 Task: Search one way flight ticket for 3 adults in first from Bemidji: Bemidji Regional Airport to Jackson: Jackson Hole Airport on 5-2-2023. Choice of flights is Sun country airlines. Number of bags: 2 checked bags. Price is upto 82000. Outbound departure time preference is 19:15.
Action: Mouse moved to (340, 139)
Screenshot: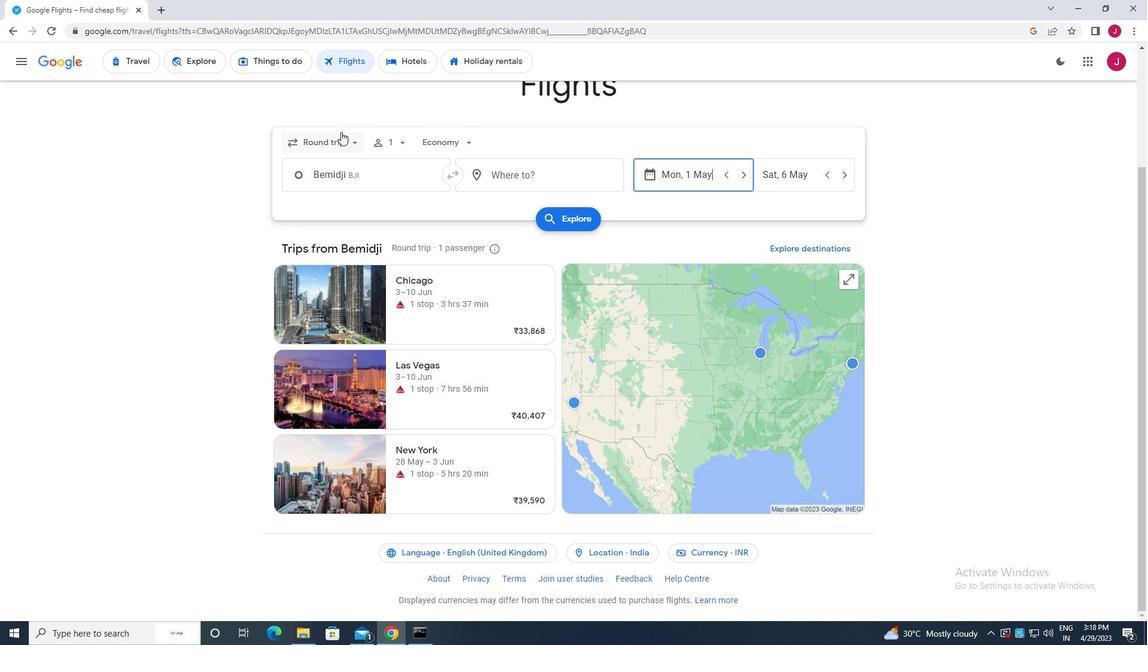 
Action: Mouse pressed left at (340, 139)
Screenshot: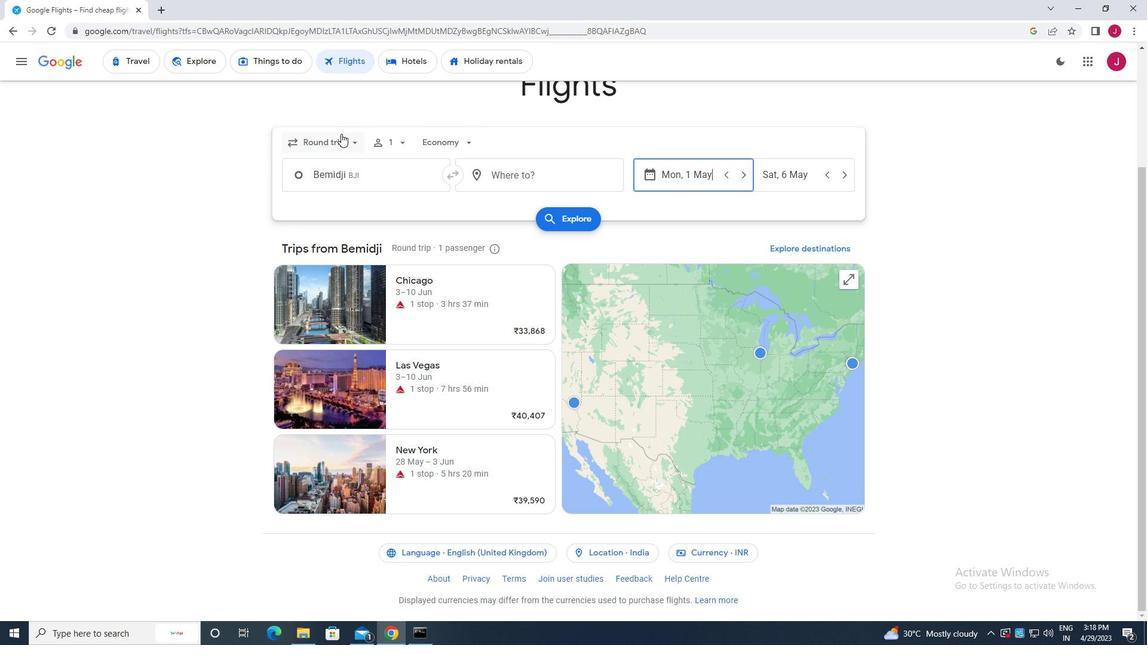 
Action: Mouse moved to (343, 193)
Screenshot: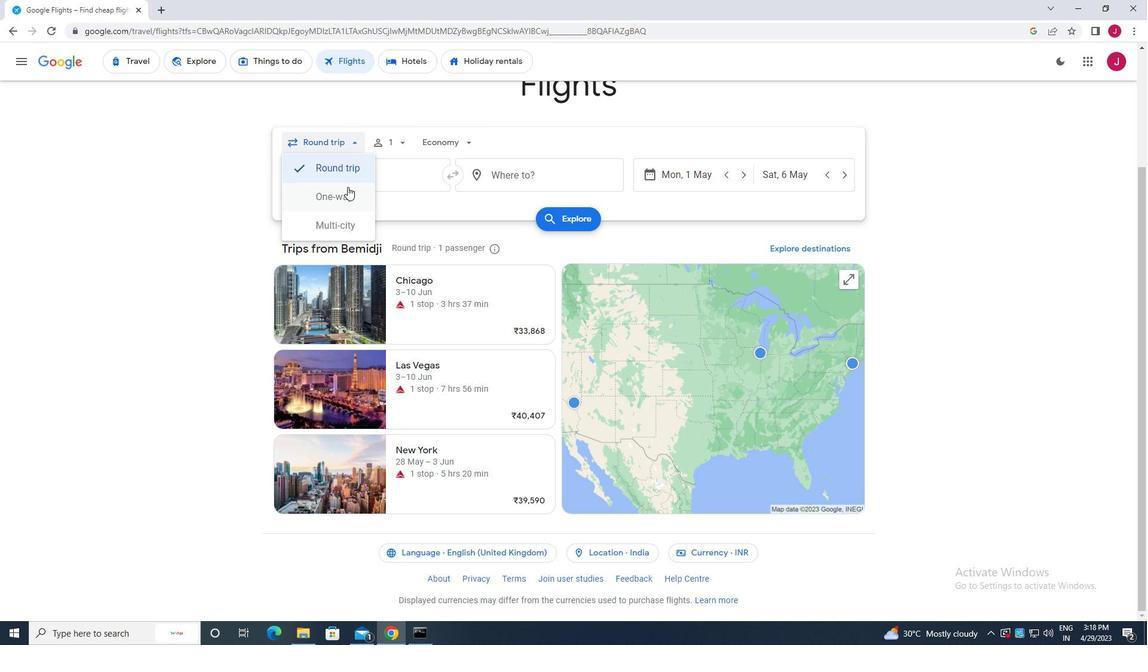 
Action: Mouse pressed left at (343, 193)
Screenshot: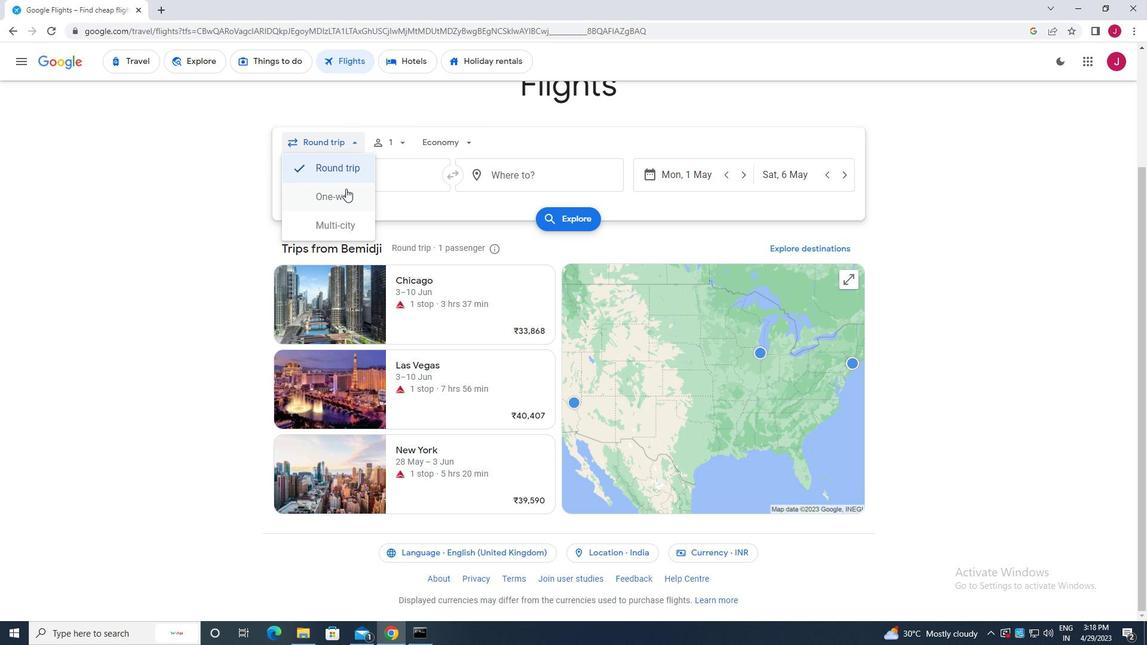 
Action: Mouse moved to (394, 142)
Screenshot: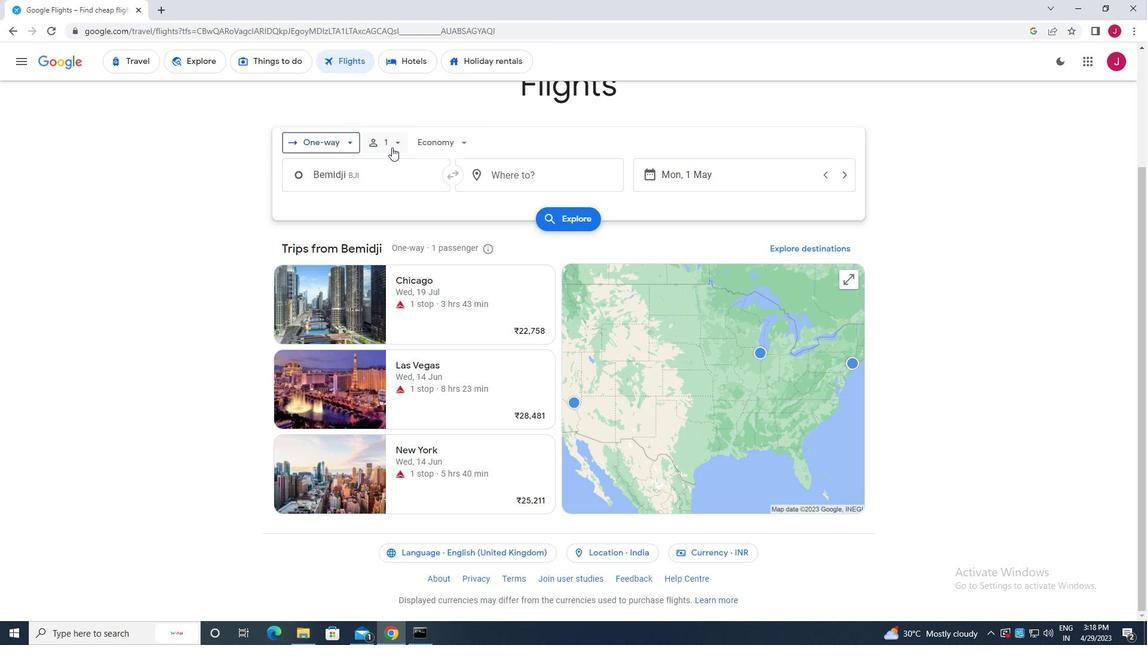 
Action: Mouse pressed left at (394, 142)
Screenshot: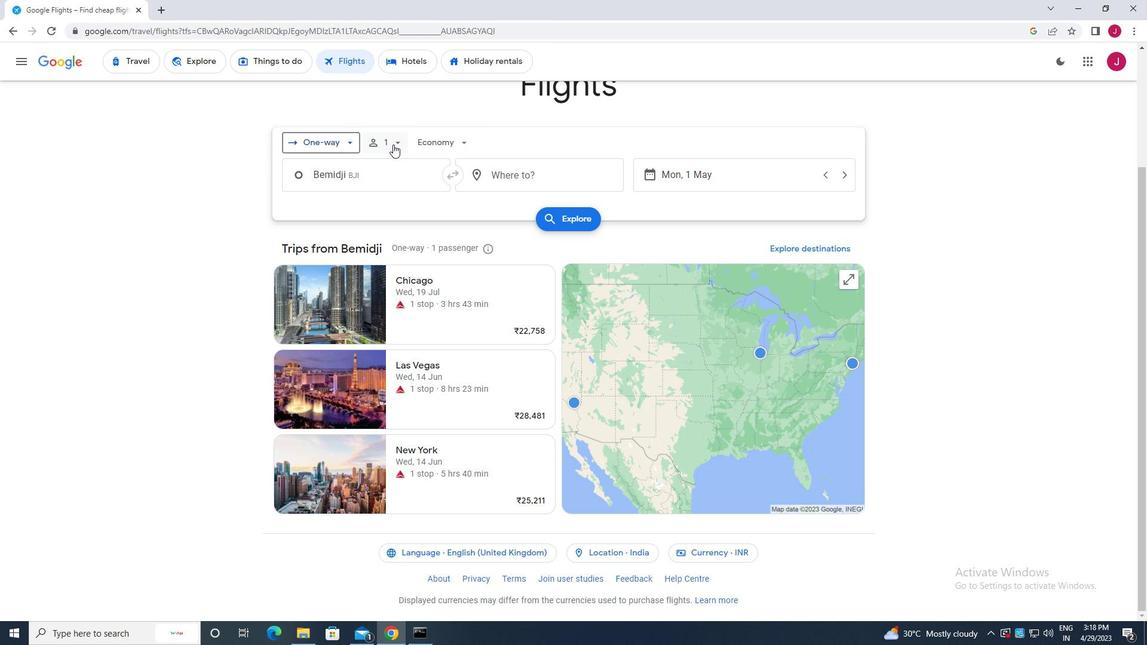 
Action: Mouse moved to (495, 172)
Screenshot: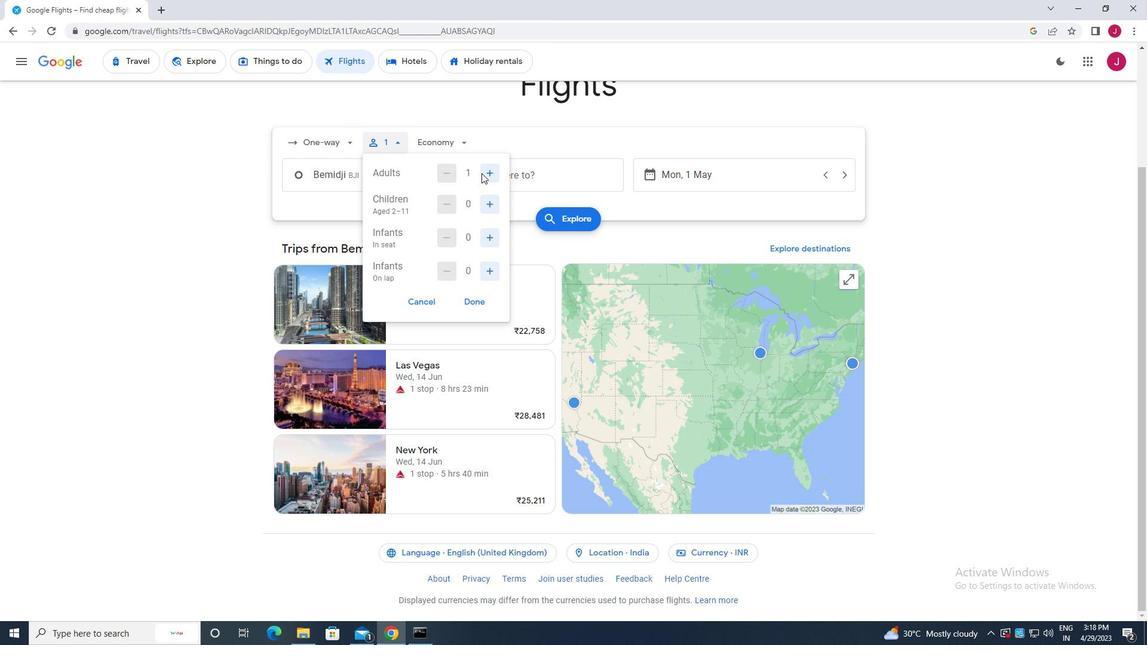 
Action: Mouse pressed left at (495, 172)
Screenshot: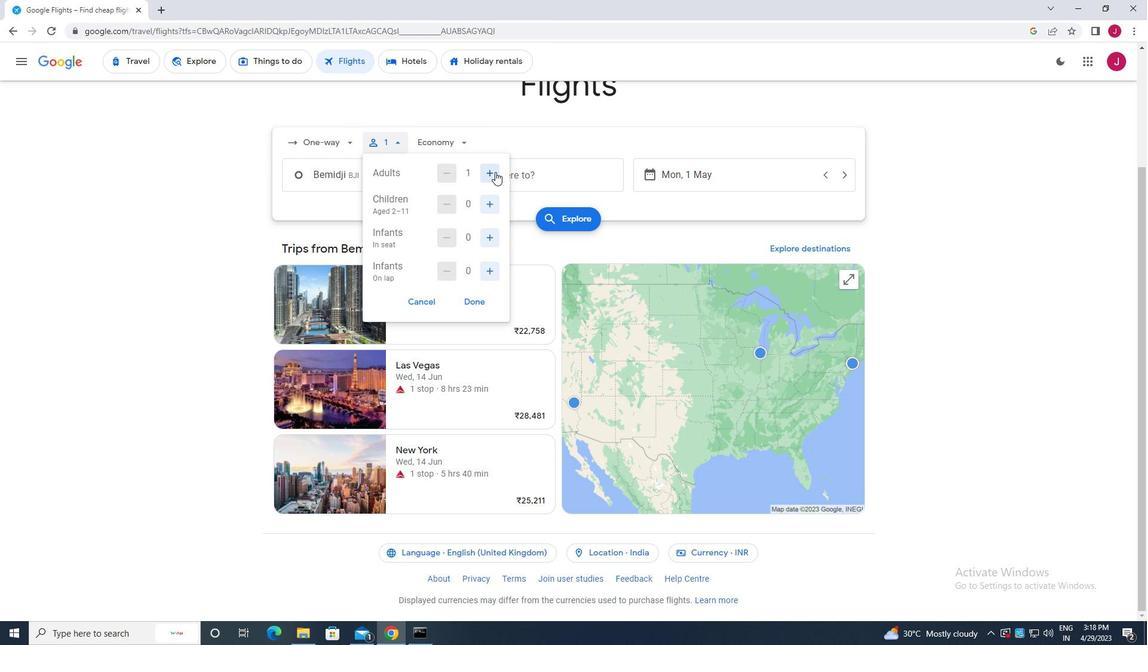 
Action: Mouse pressed left at (495, 172)
Screenshot: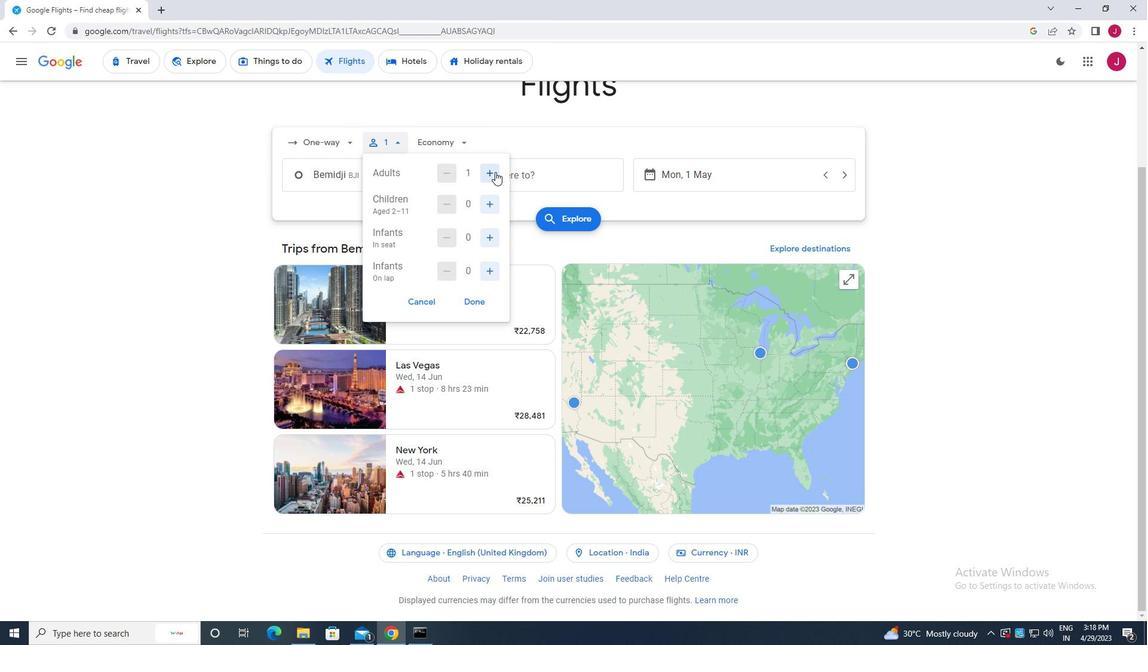 
Action: Mouse moved to (473, 302)
Screenshot: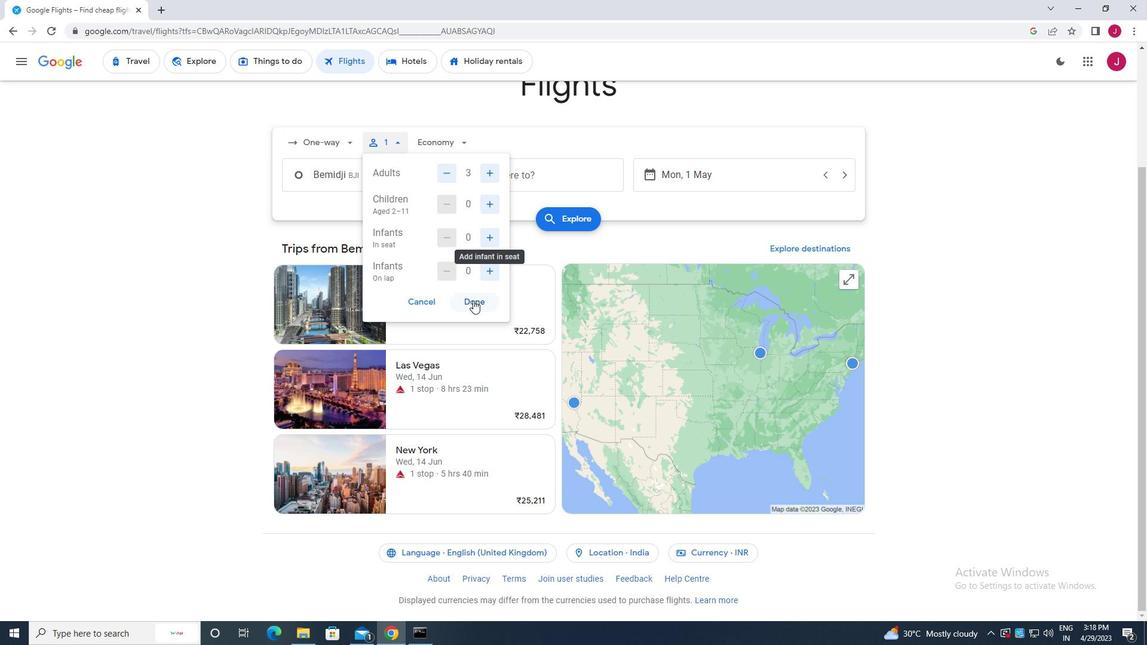 
Action: Mouse pressed left at (473, 302)
Screenshot: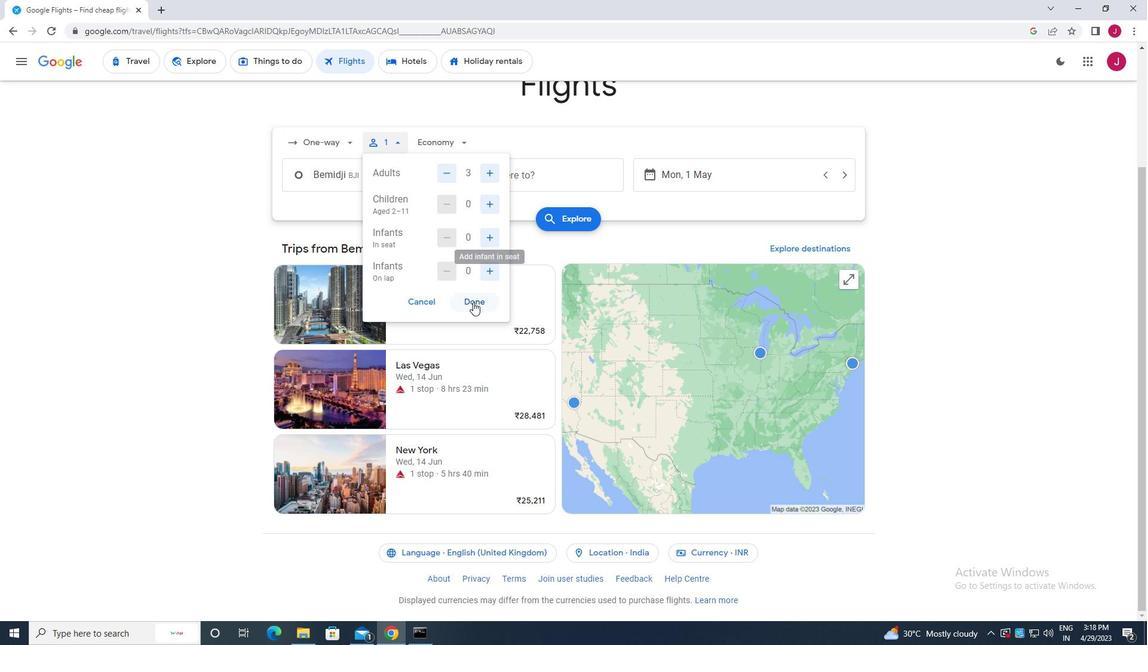 
Action: Mouse moved to (390, 169)
Screenshot: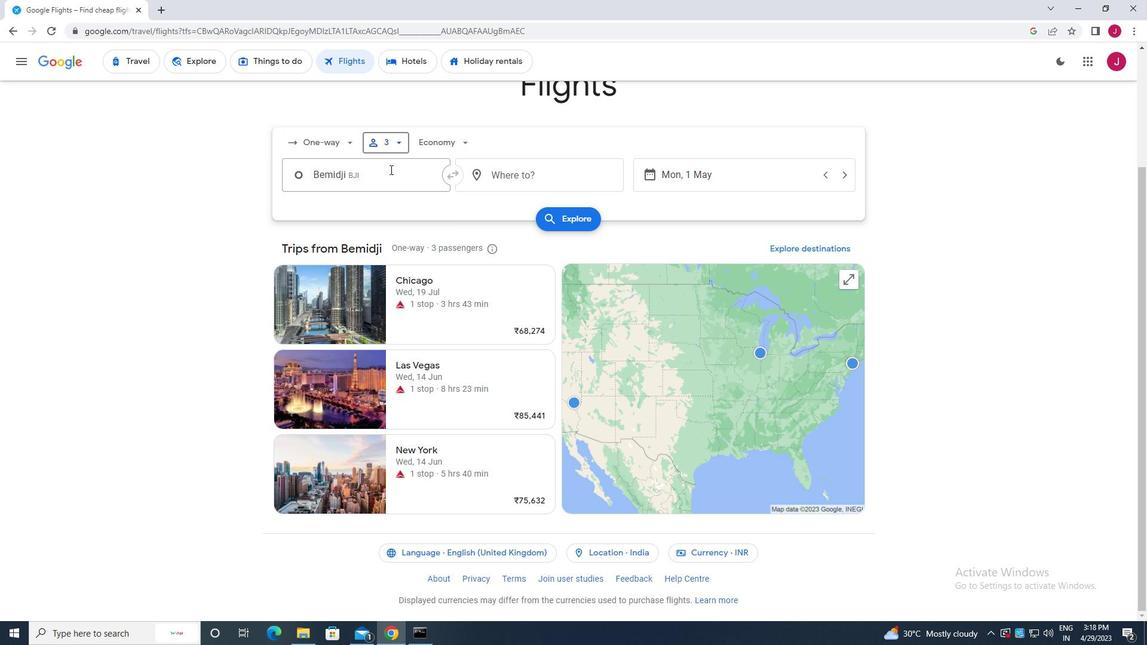 
Action: Mouse pressed left at (390, 169)
Screenshot: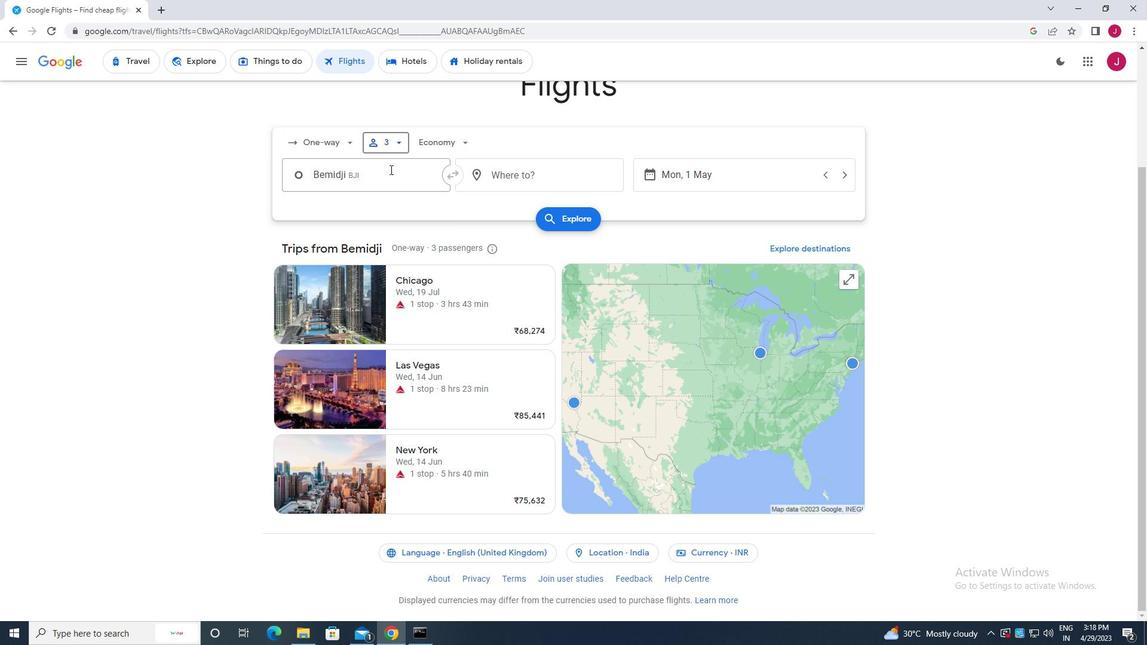 
Action: Key pressed bemidji
Screenshot: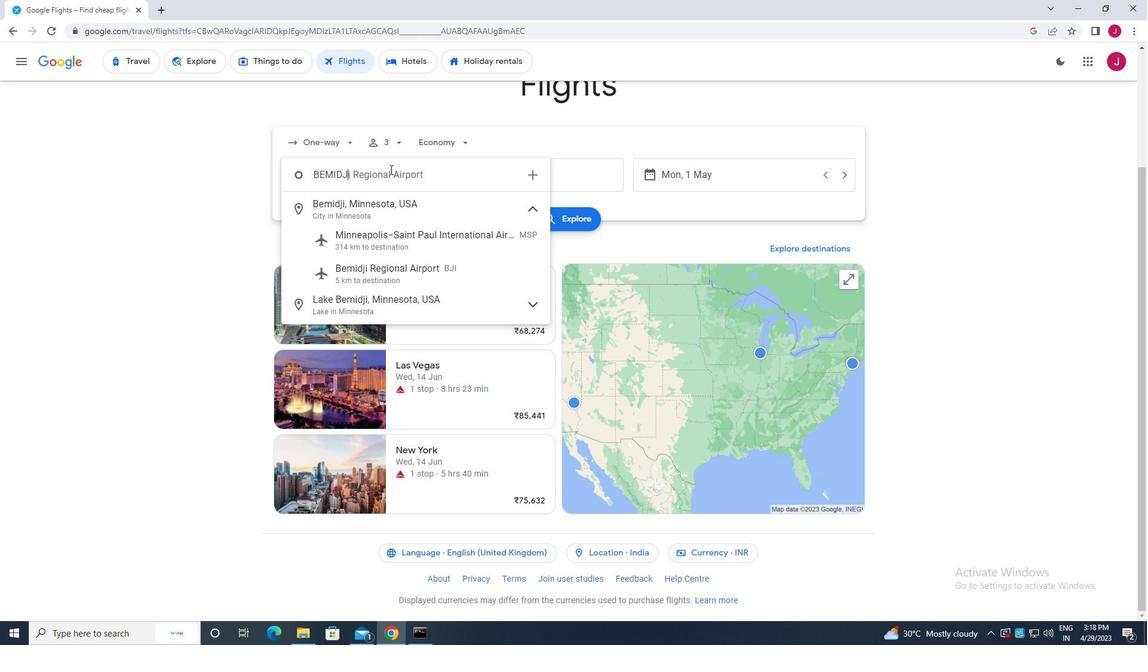 
Action: Mouse moved to (398, 273)
Screenshot: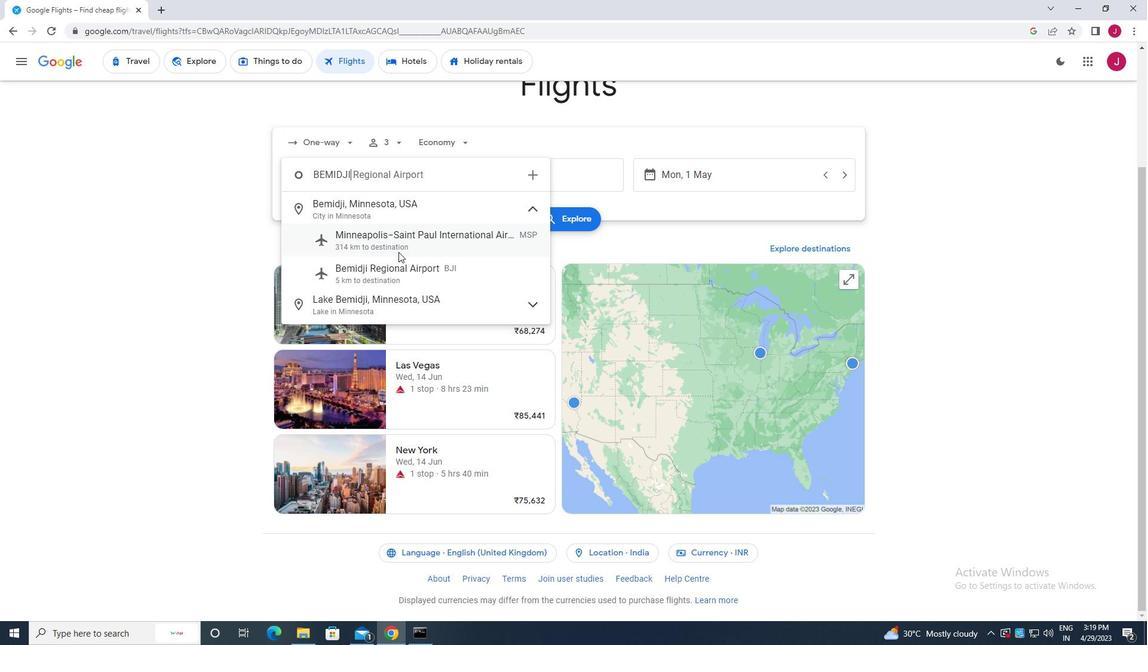 
Action: Mouse pressed left at (398, 273)
Screenshot: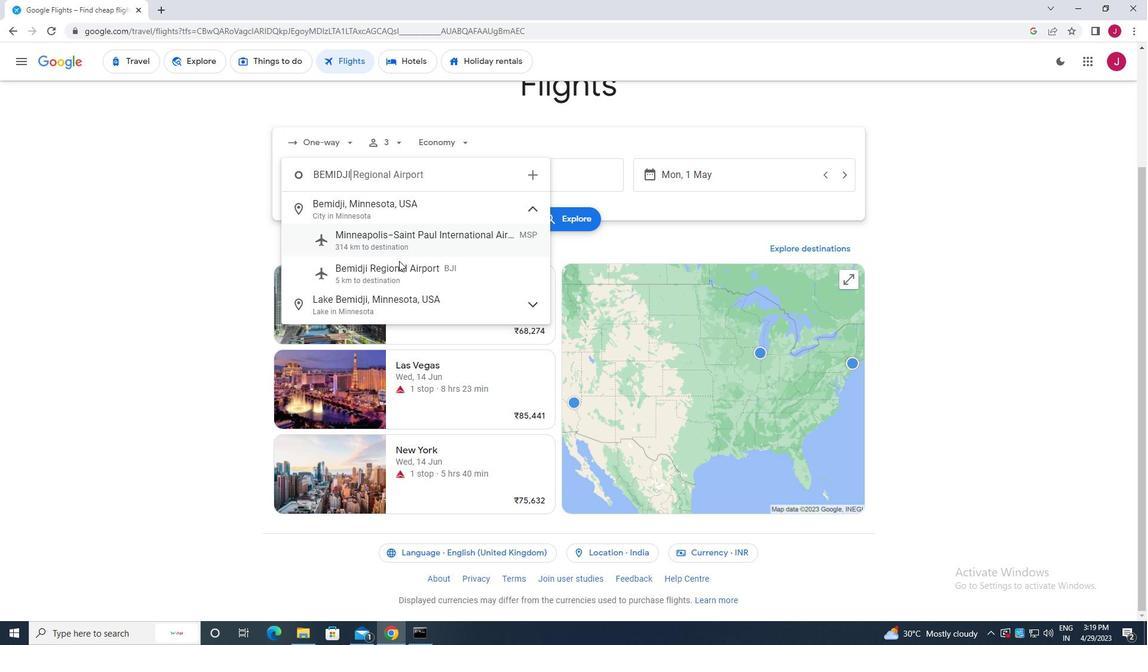 
Action: Mouse moved to (537, 182)
Screenshot: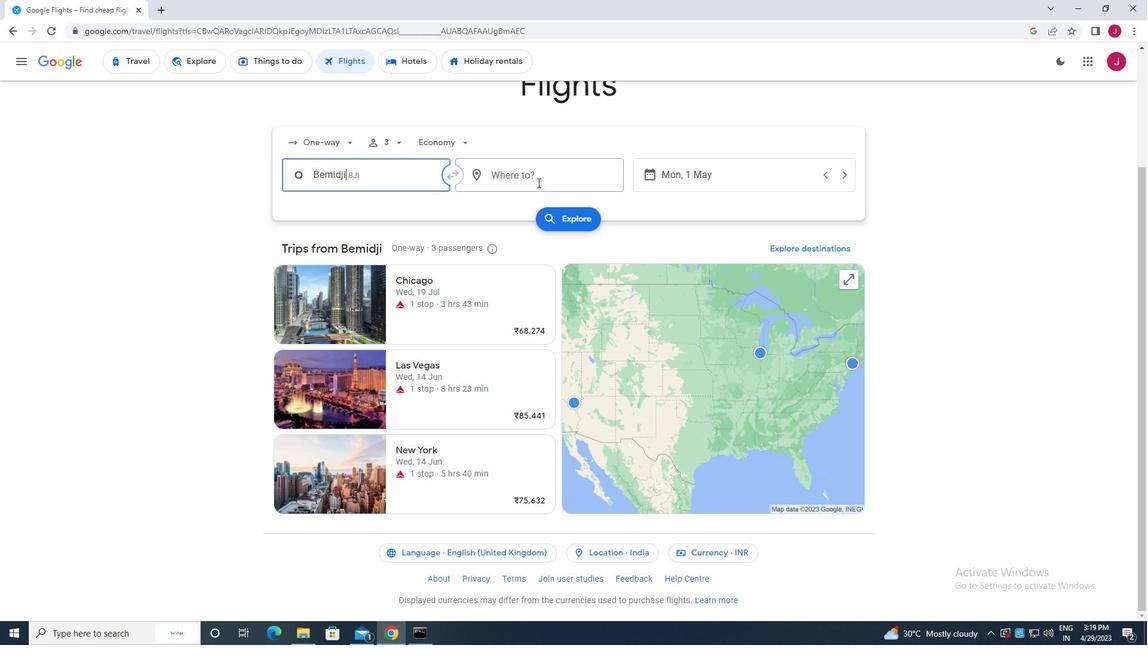 
Action: Mouse pressed left at (537, 182)
Screenshot: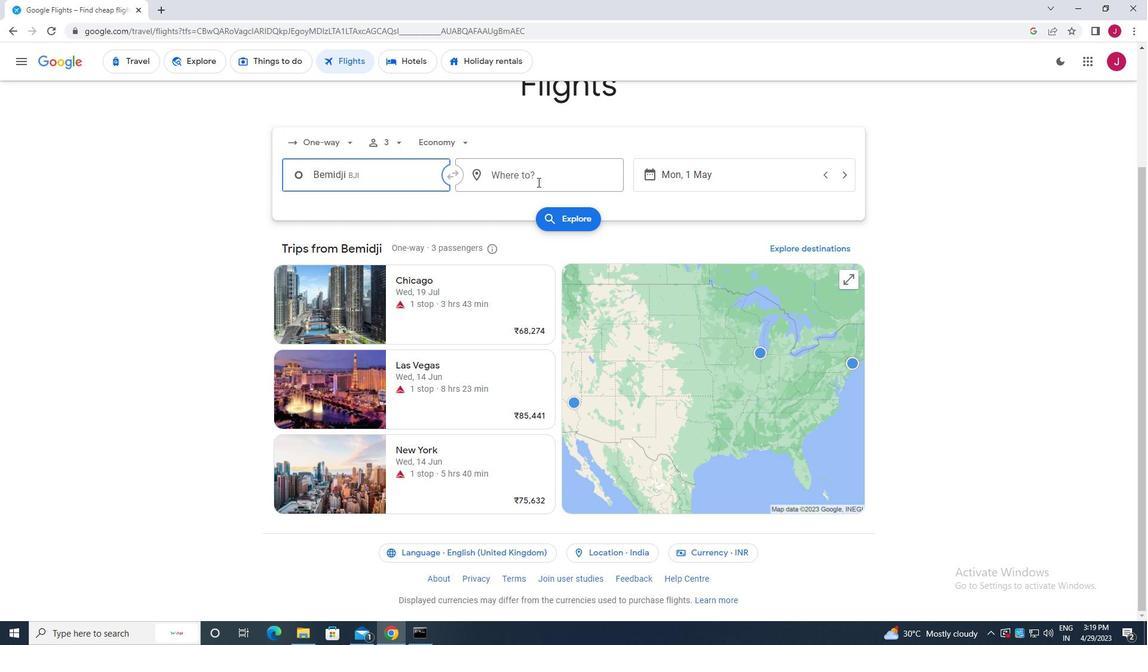 
Action: Mouse moved to (528, 173)
Screenshot: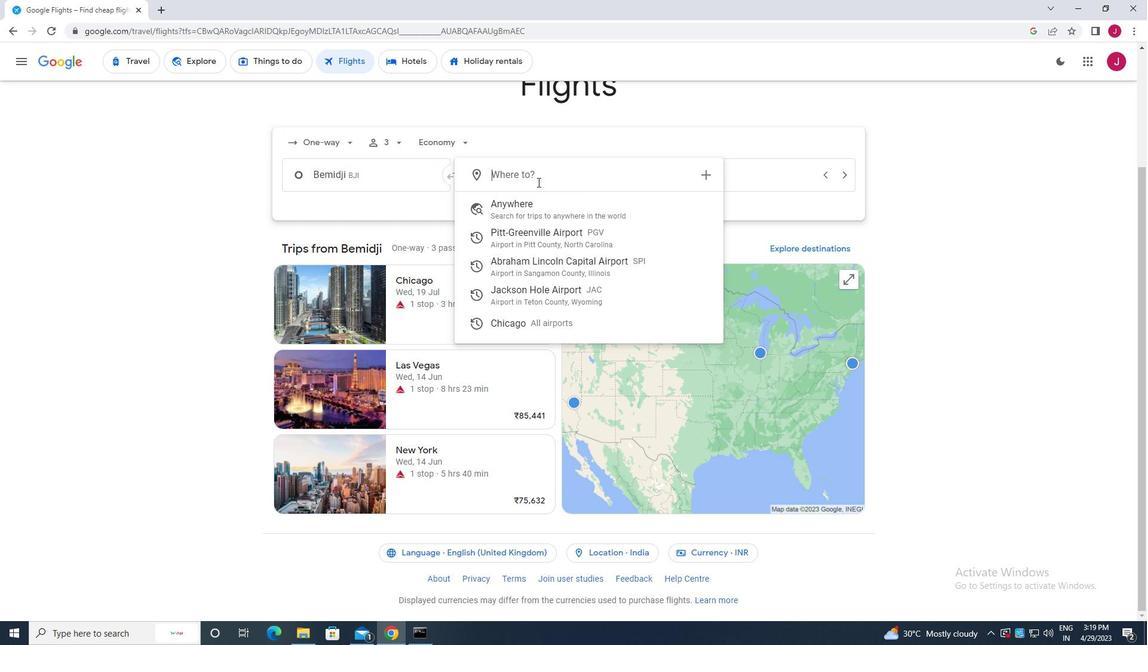 
Action: Key pressed jacj<Key.backspace>kson<Key.space>h
Screenshot: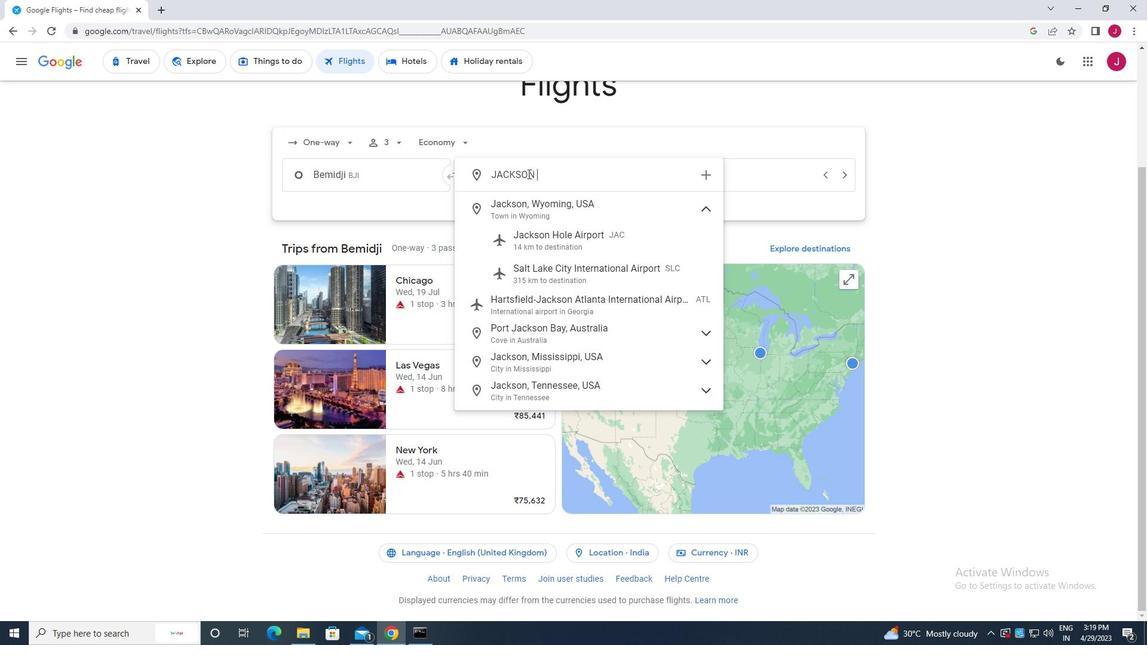 
Action: Mouse moved to (541, 231)
Screenshot: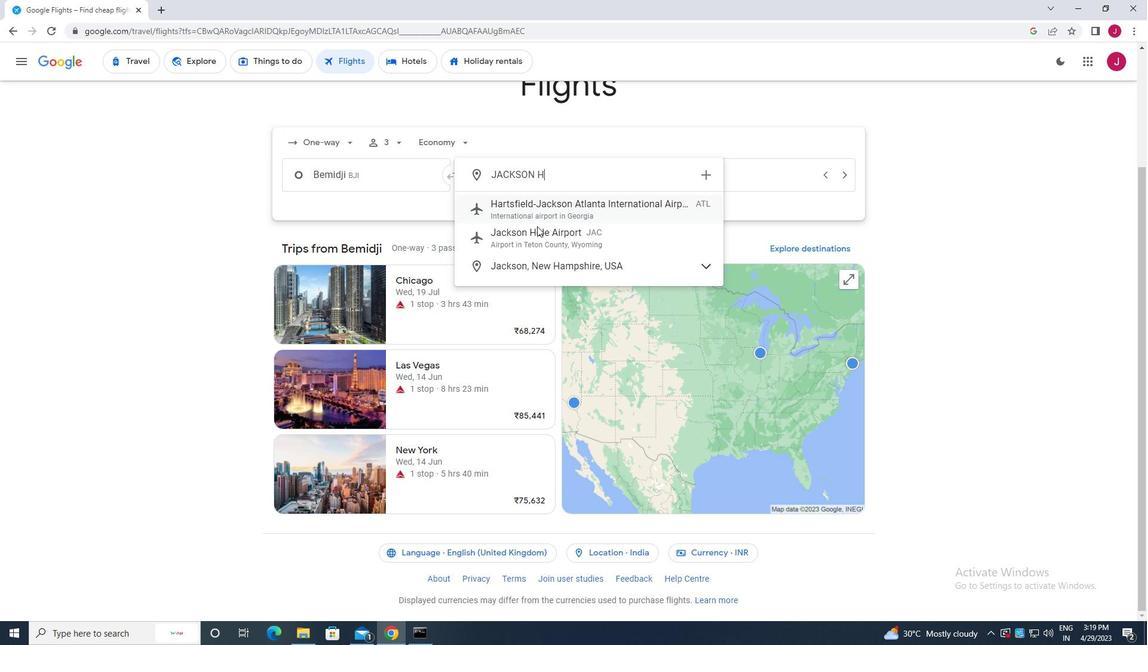 
Action: Mouse pressed left at (541, 231)
Screenshot: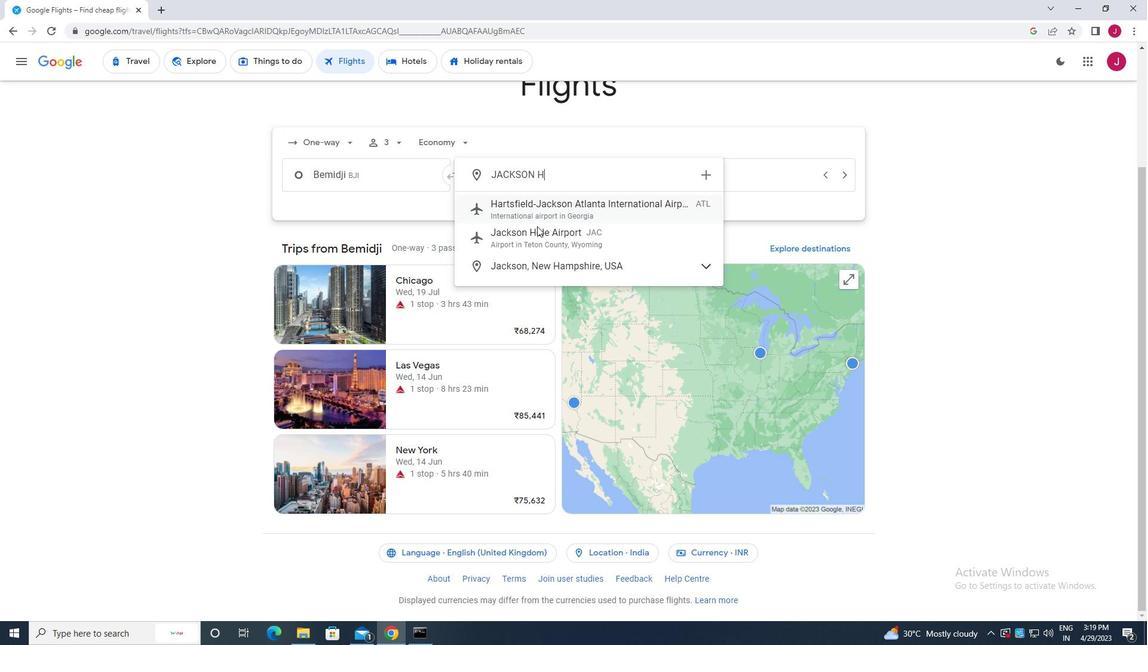 
Action: Mouse moved to (690, 176)
Screenshot: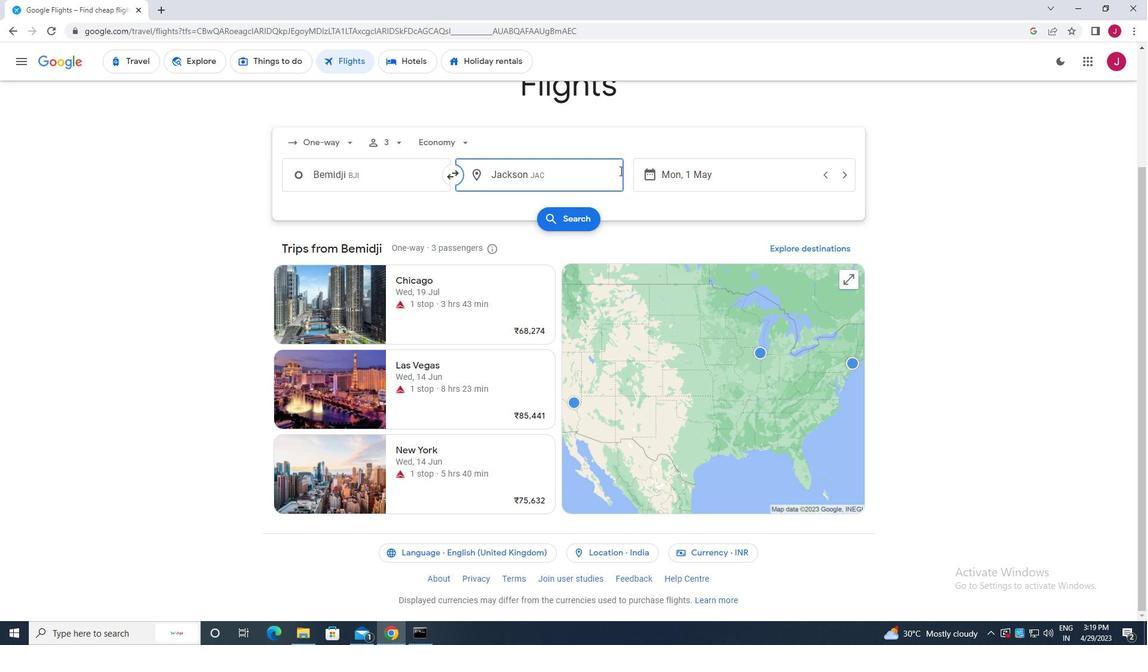 
Action: Mouse pressed left at (690, 176)
Screenshot: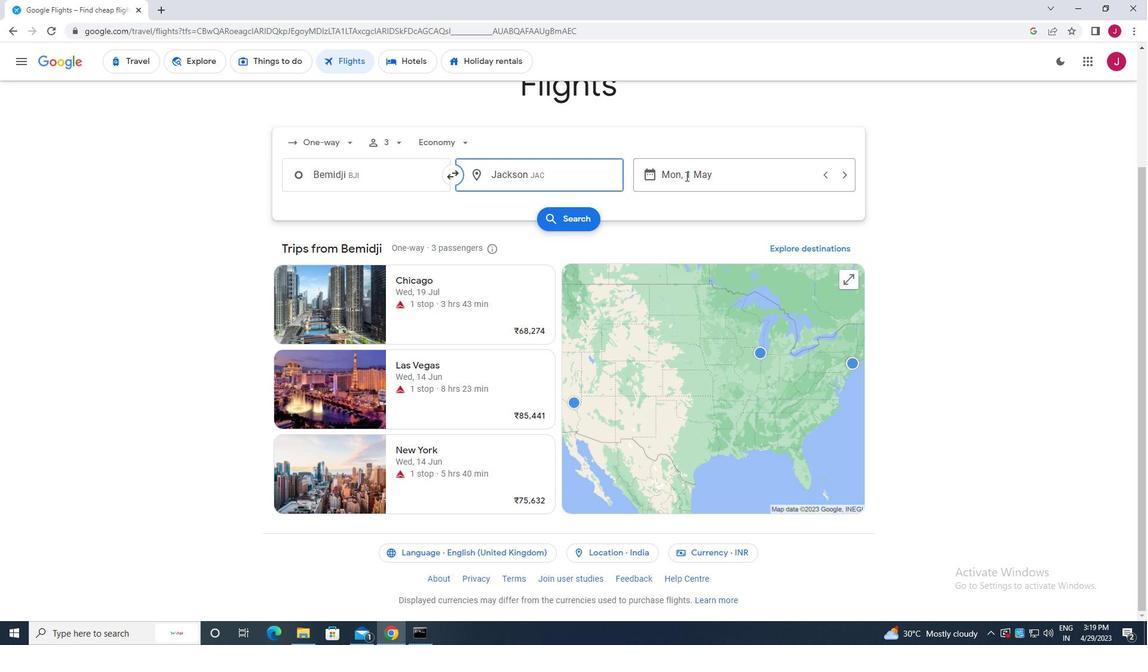
Action: Mouse moved to (724, 266)
Screenshot: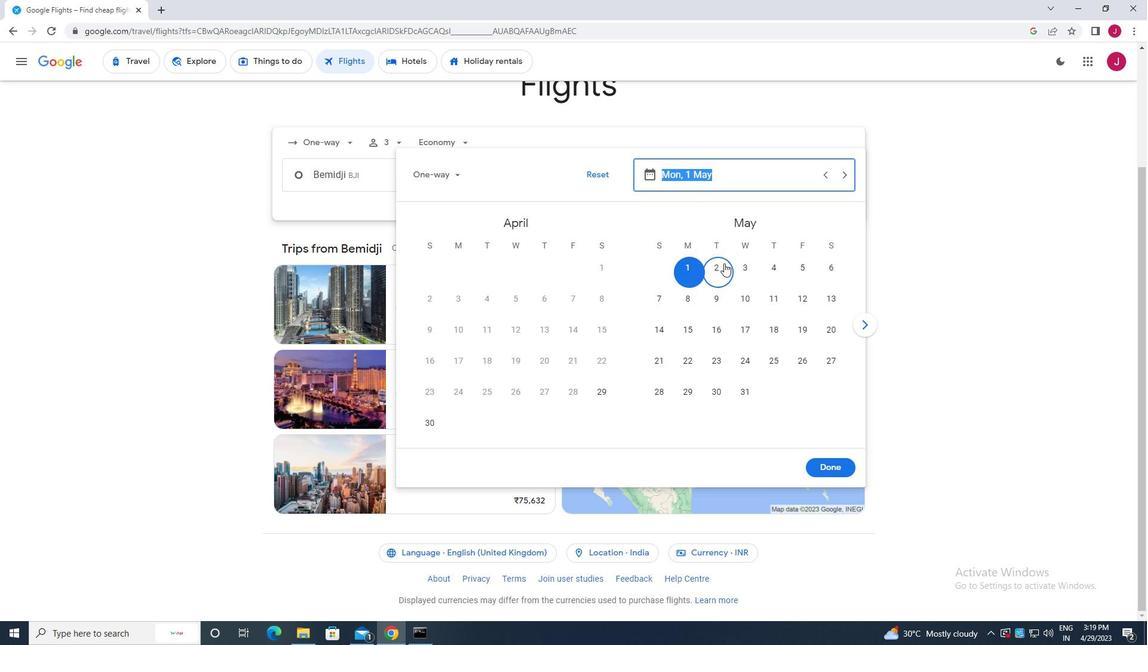 
Action: Mouse pressed left at (724, 266)
Screenshot: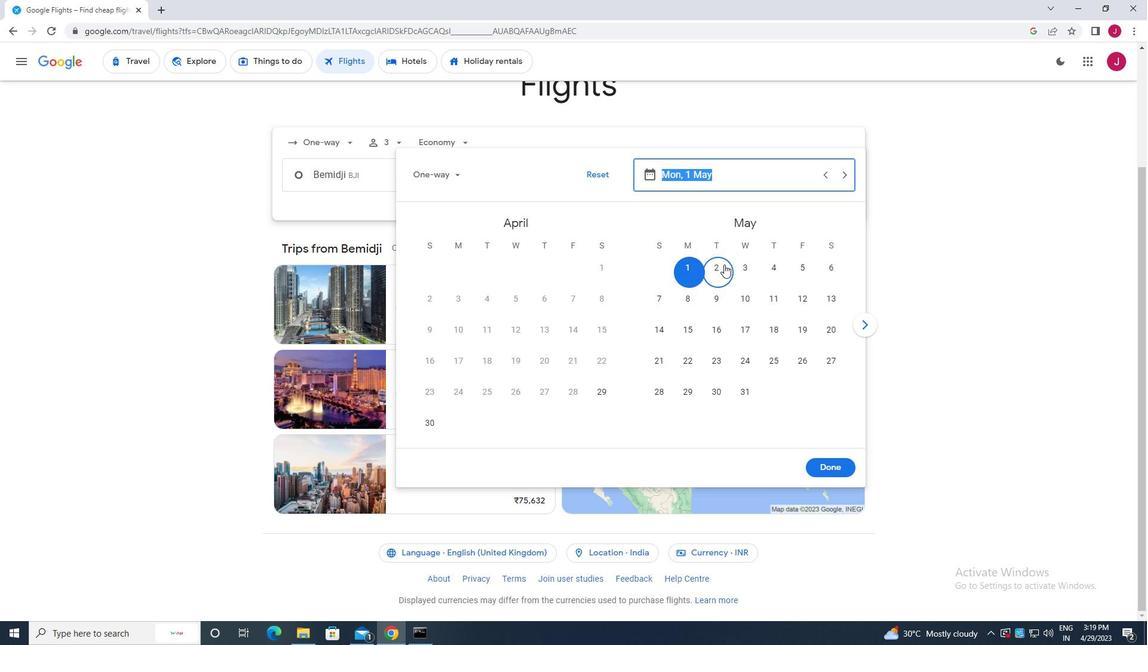 
Action: Mouse moved to (826, 468)
Screenshot: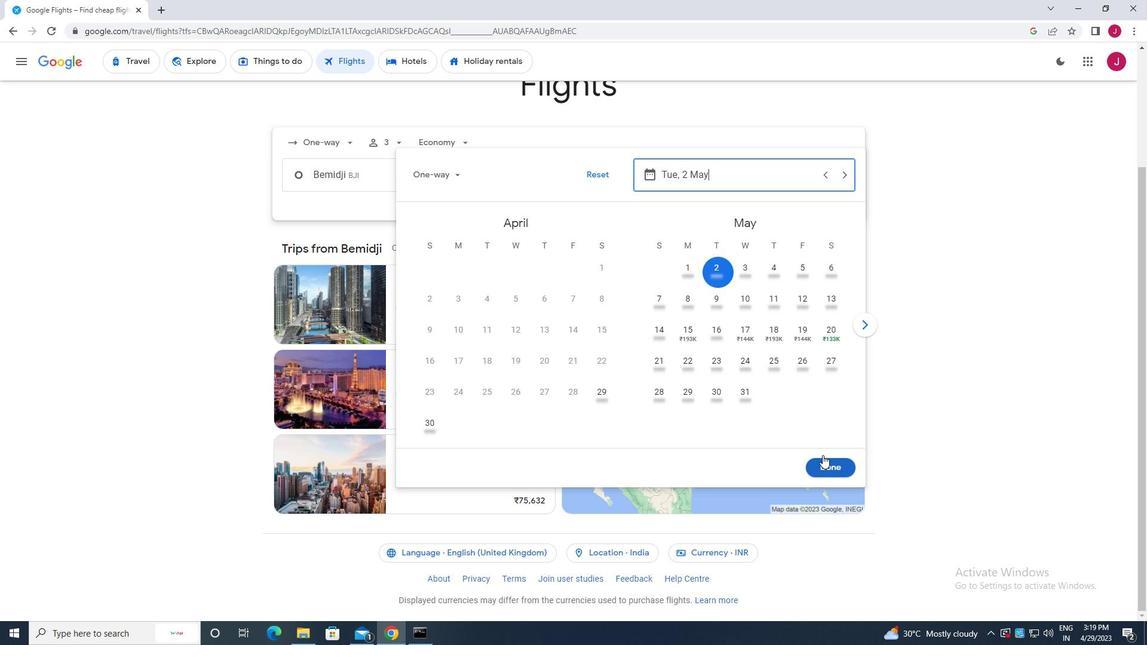 
Action: Mouse pressed left at (826, 468)
Screenshot: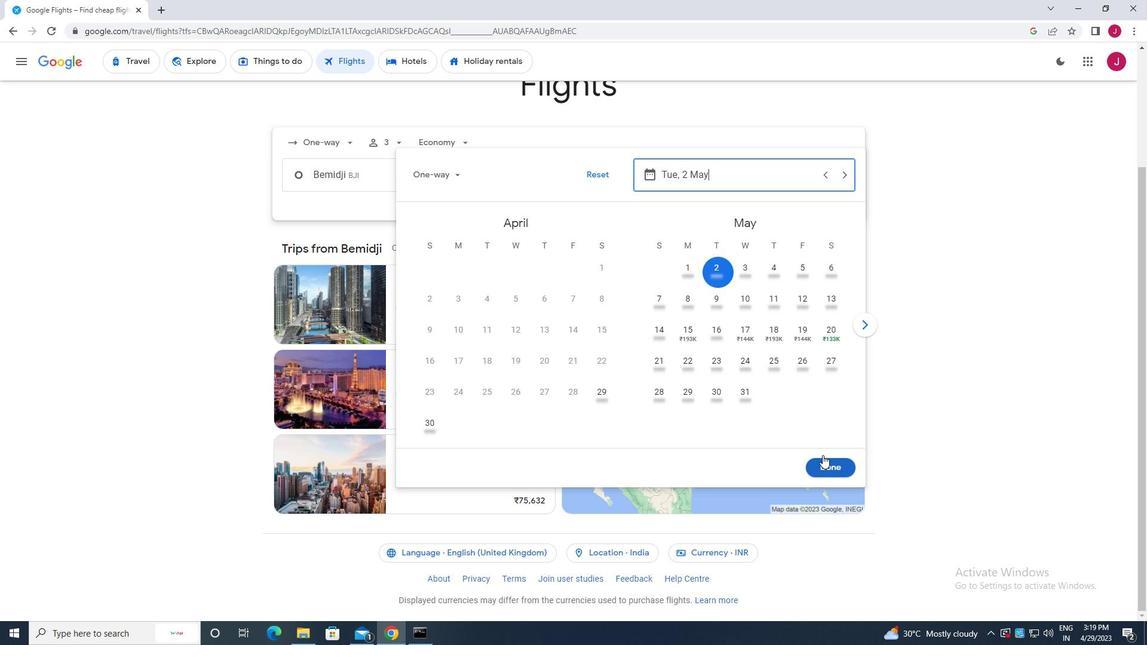 
Action: Mouse moved to (581, 215)
Screenshot: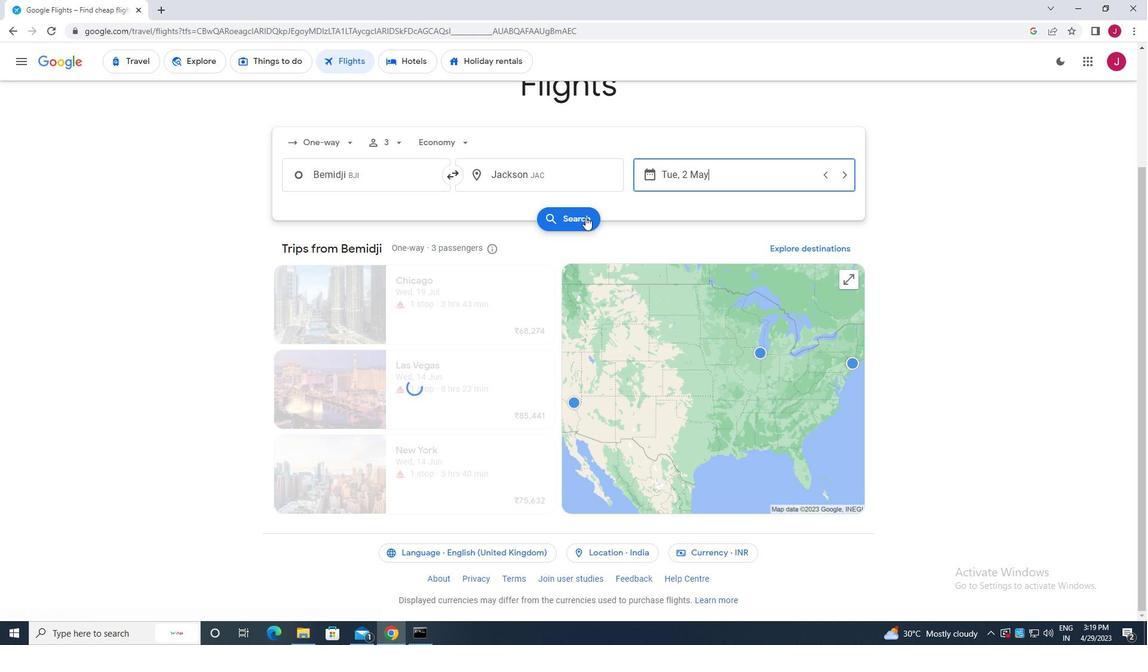 
Action: Mouse pressed left at (581, 215)
Screenshot: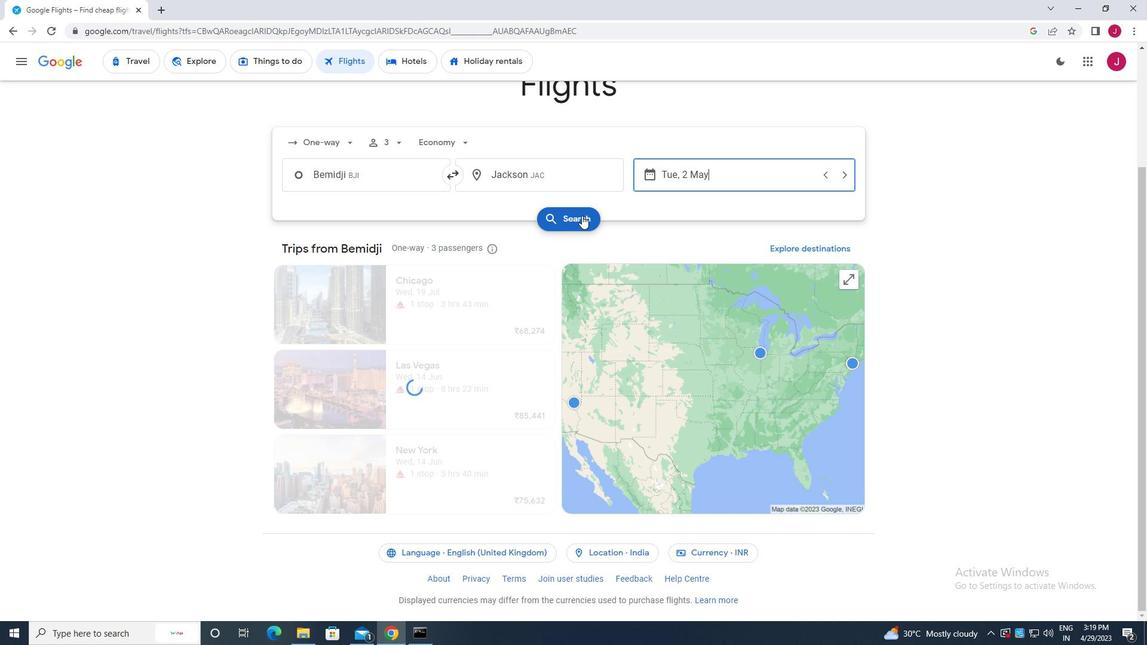 
Action: Mouse moved to (304, 169)
Screenshot: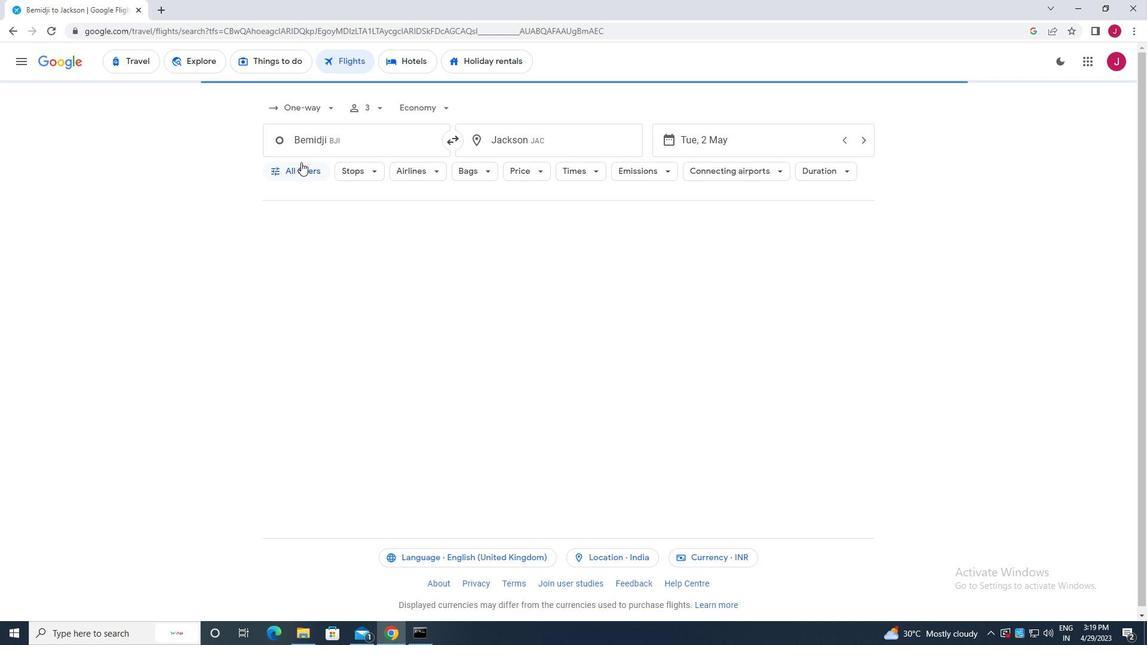 
Action: Mouse pressed left at (304, 169)
Screenshot: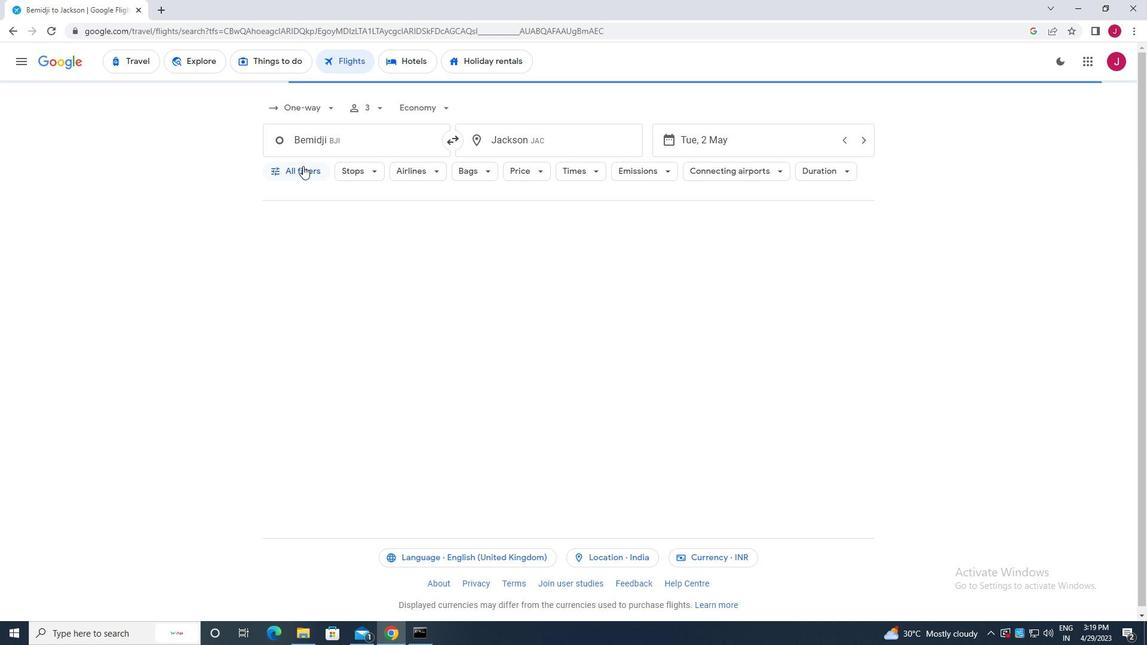
Action: Mouse moved to (312, 199)
Screenshot: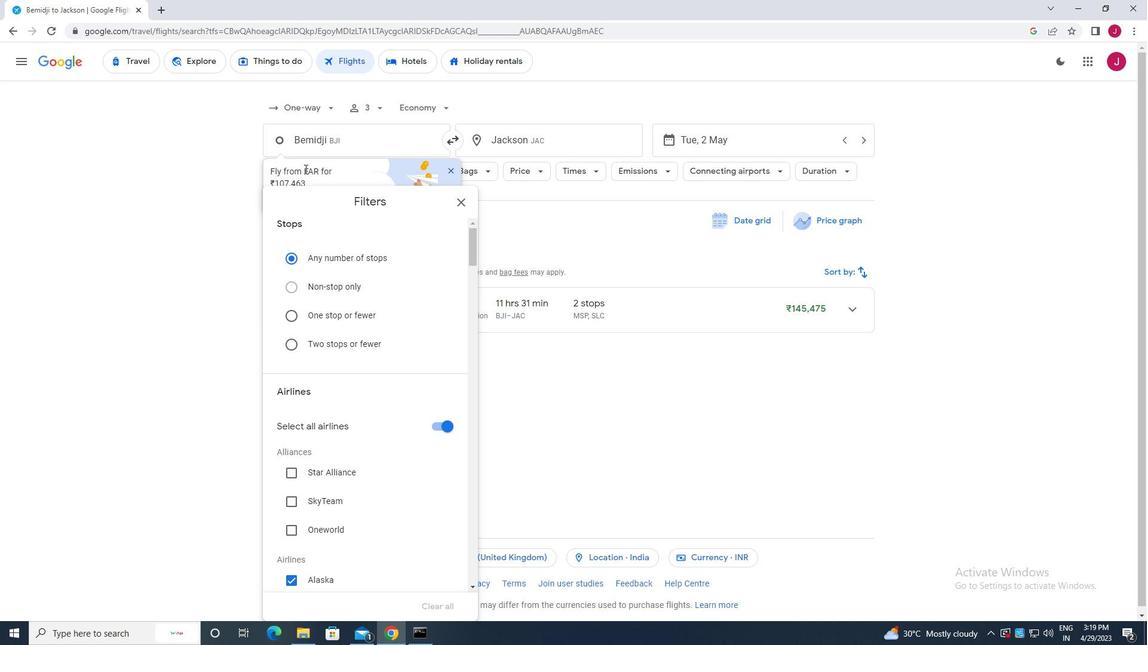 
Action: Mouse scrolled (312, 199) with delta (0, 0)
Screenshot: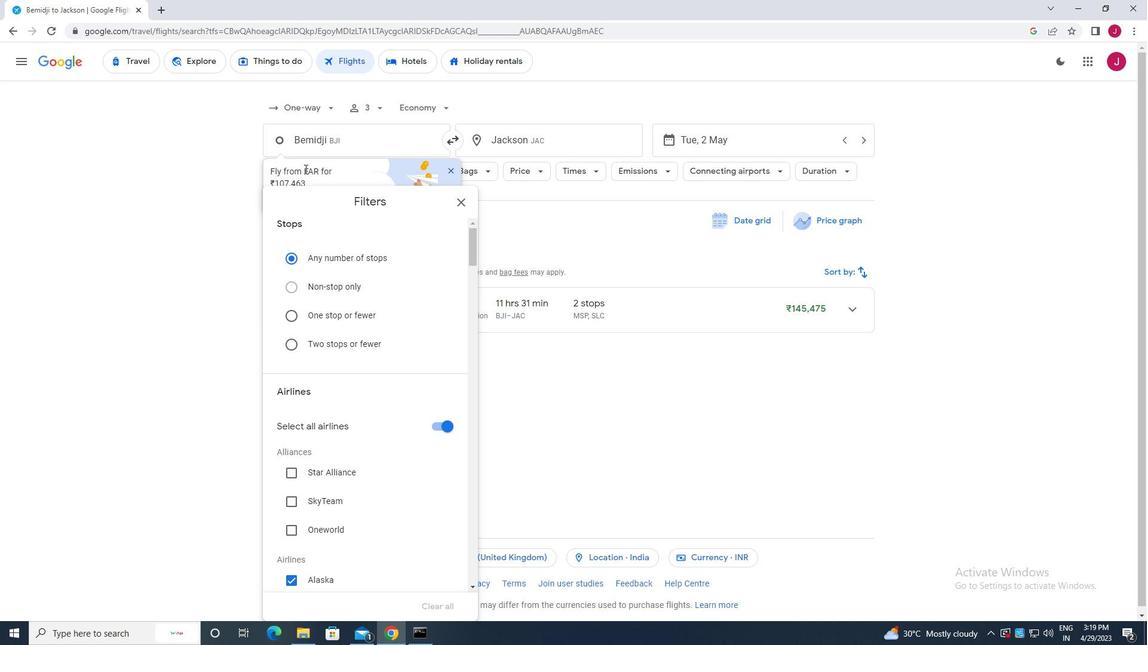 
Action: Mouse moved to (314, 206)
Screenshot: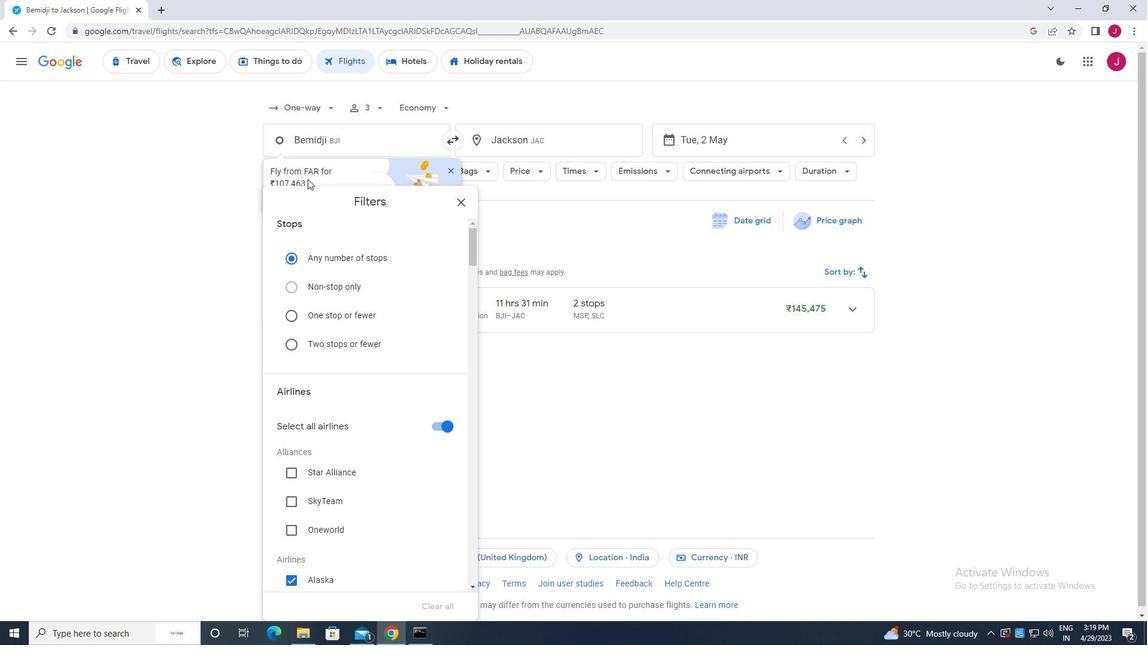 
Action: Mouse scrolled (314, 206) with delta (0, 0)
Screenshot: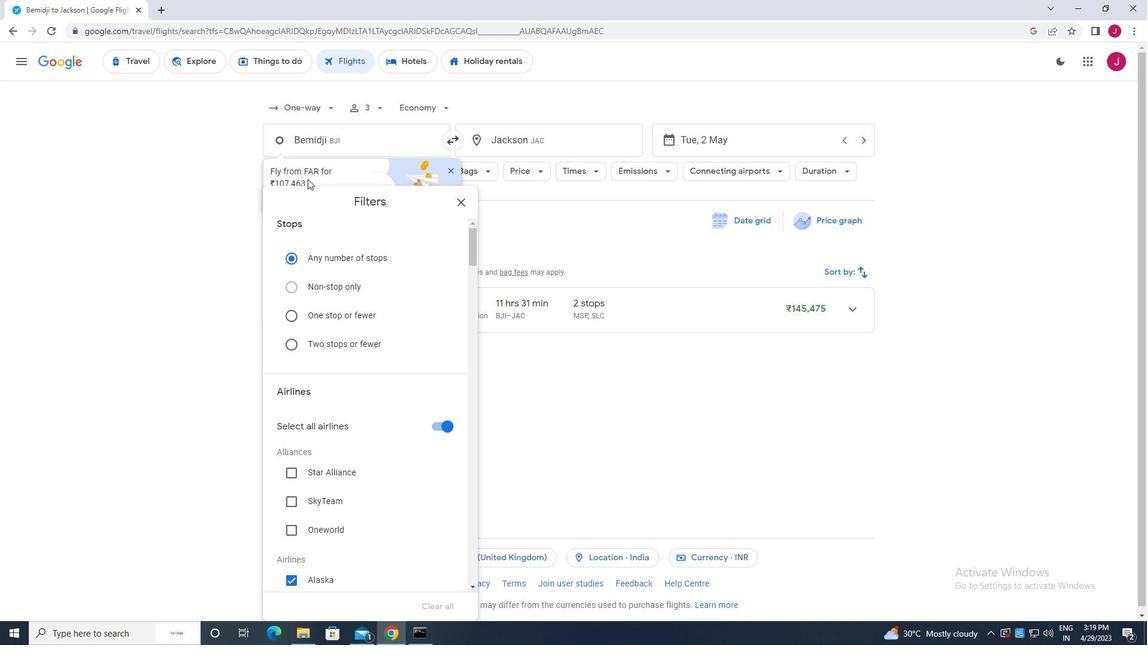 
Action: Mouse moved to (316, 209)
Screenshot: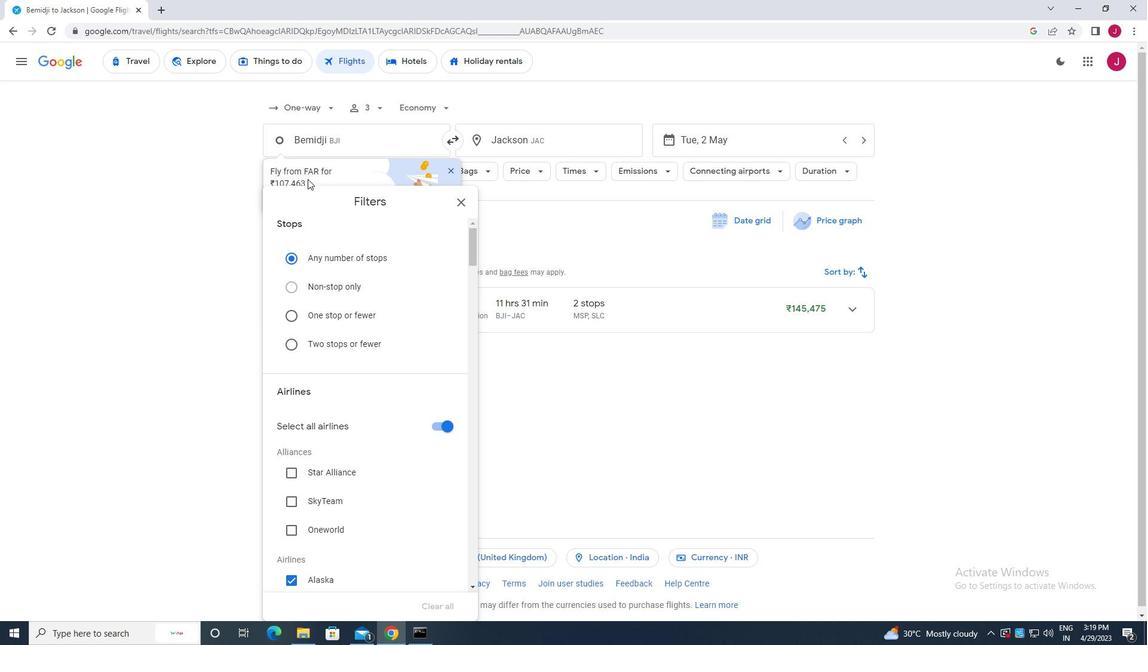 
Action: Mouse scrolled (316, 208) with delta (0, 0)
Screenshot: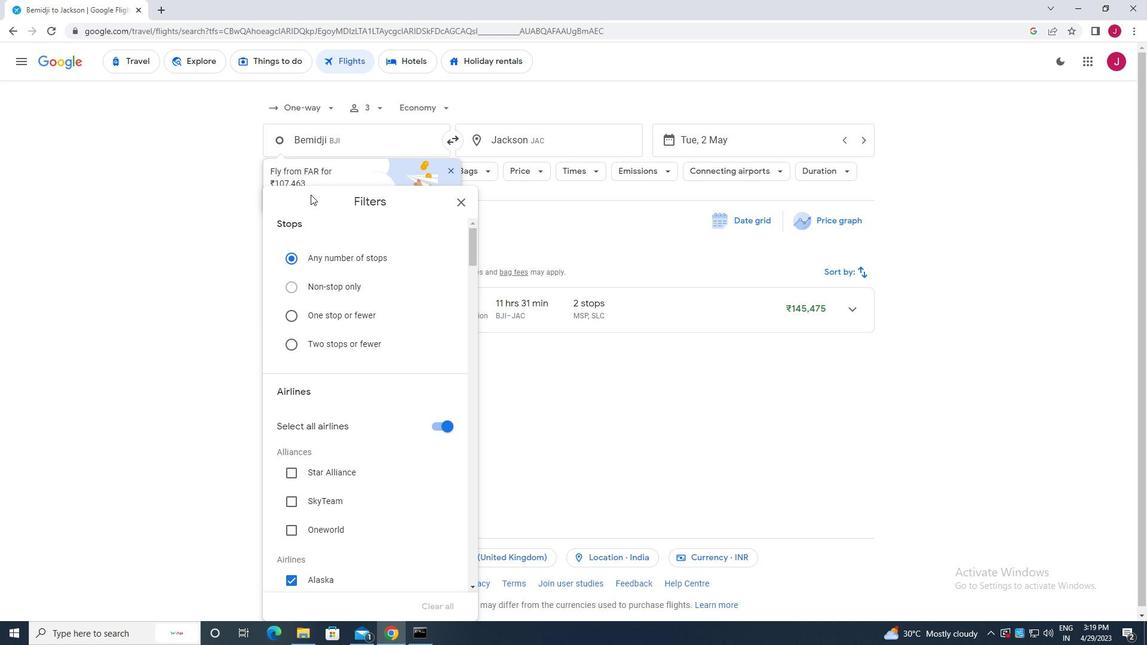 
Action: Mouse moved to (430, 360)
Screenshot: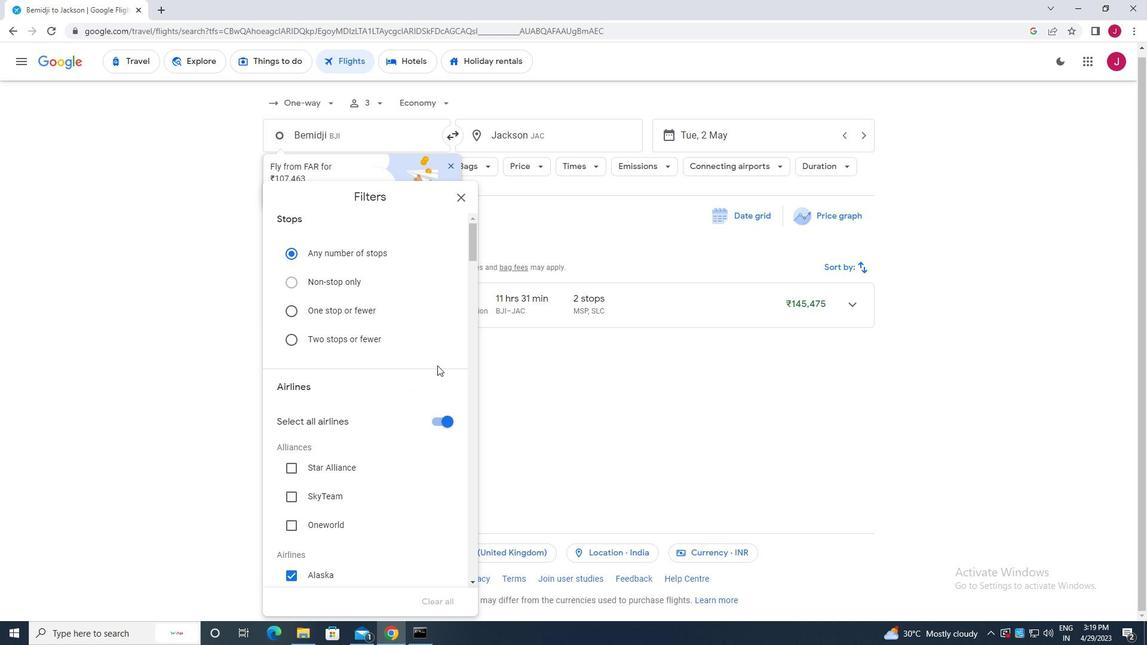 
Action: Mouse scrolled (430, 359) with delta (0, 0)
Screenshot: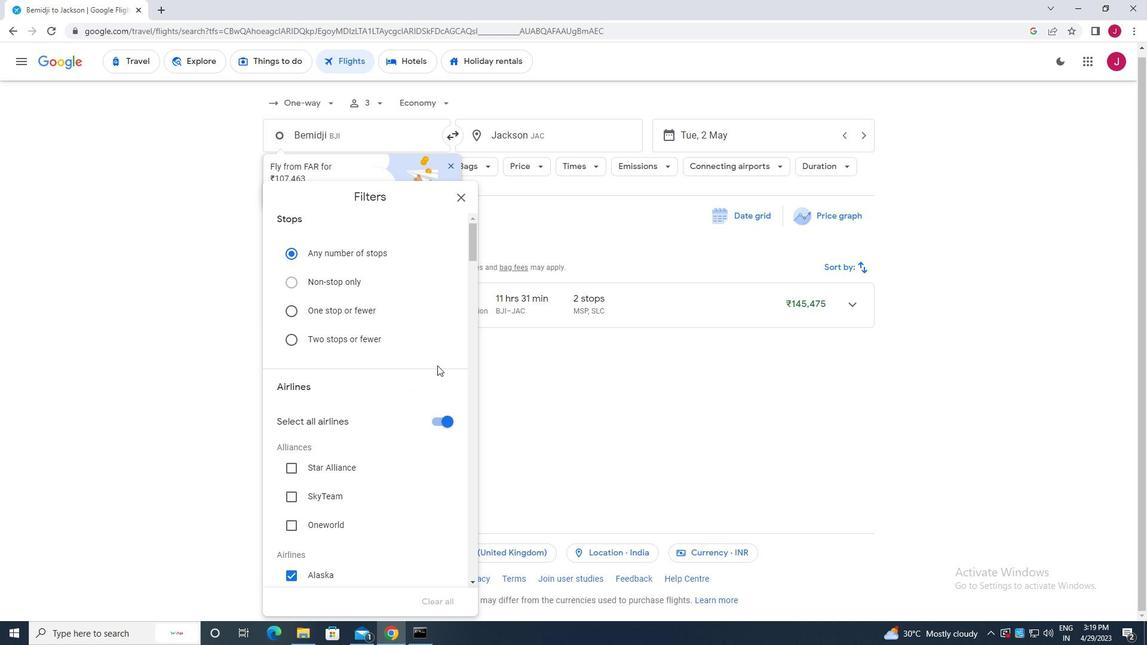 
Action: Mouse moved to (422, 349)
Screenshot: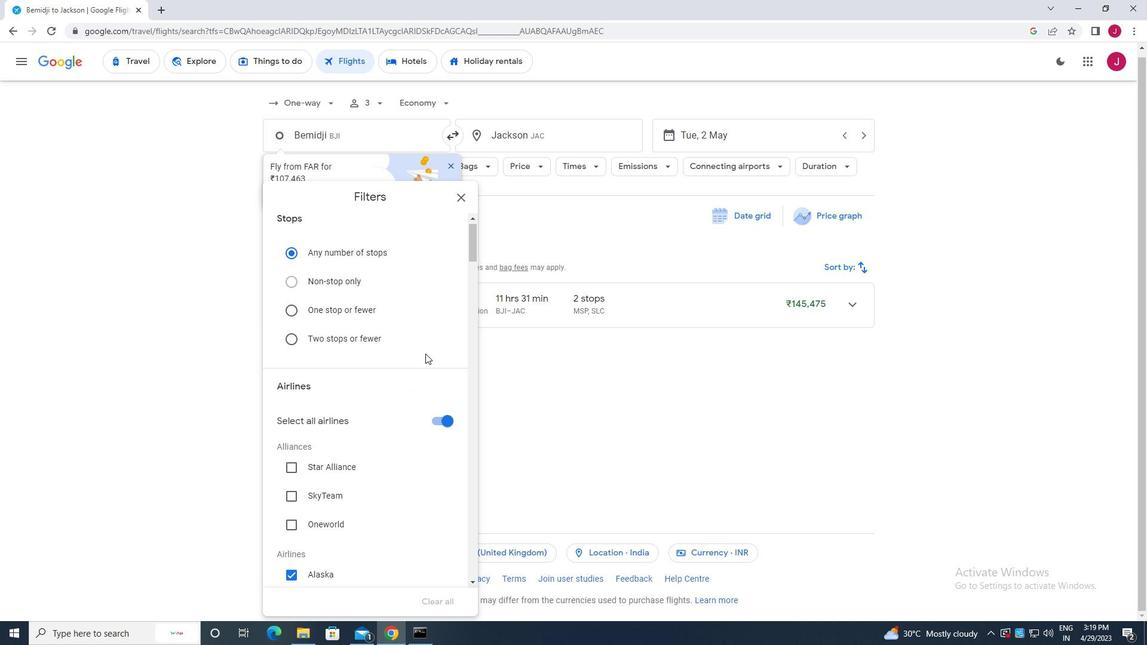 
Action: Mouse scrolled (422, 348) with delta (0, 0)
Screenshot: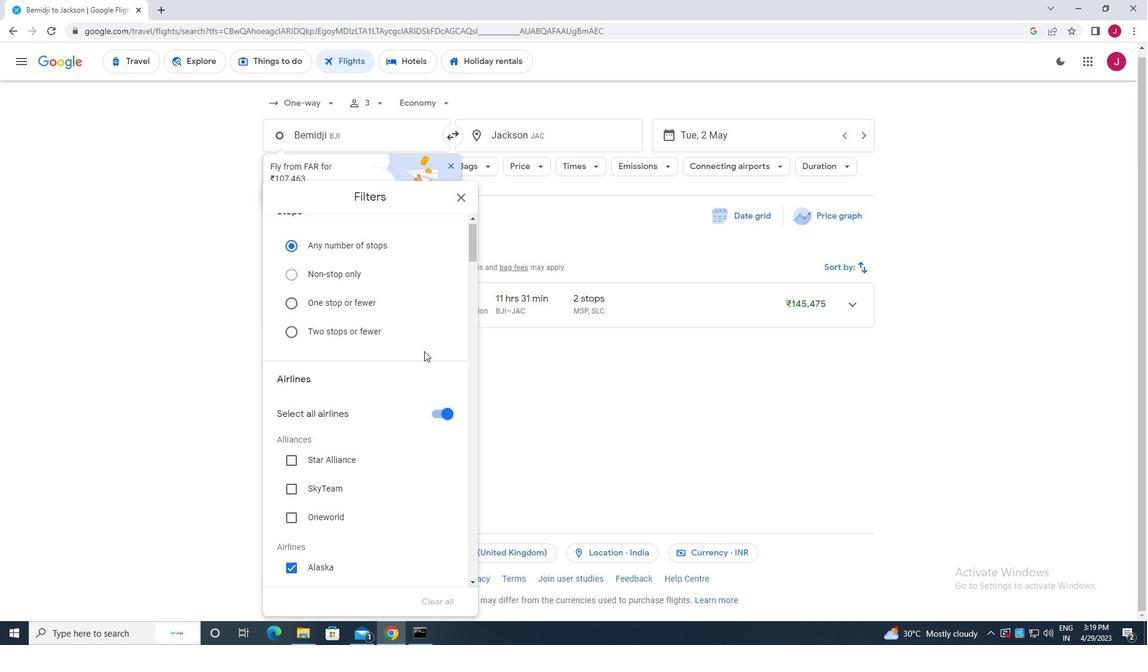 
Action: Mouse moved to (440, 301)
Screenshot: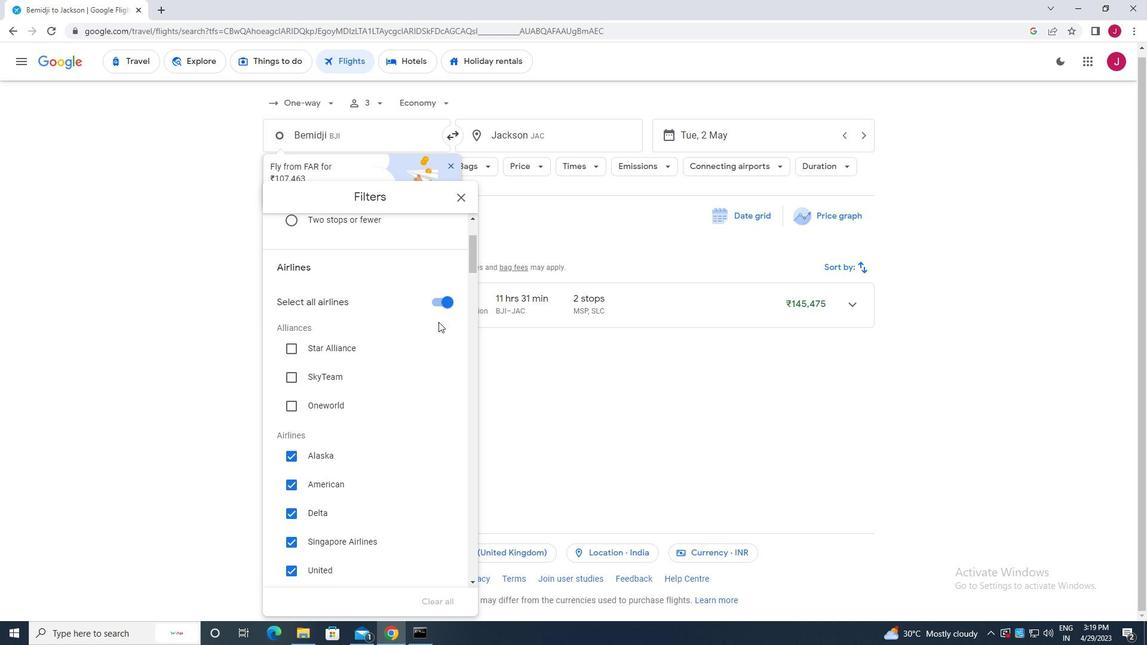 
Action: Mouse pressed left at (440, 301)
Screenshot: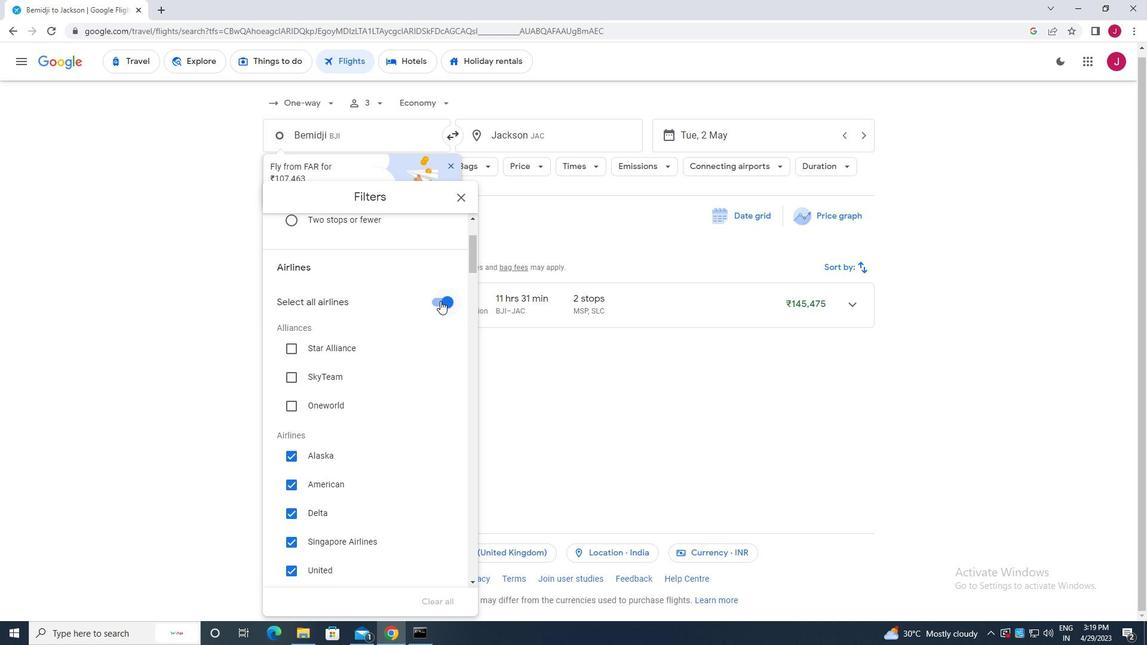 
Action: Mouse scrolled (440, 300) with delta (0, 0)
Screenshot: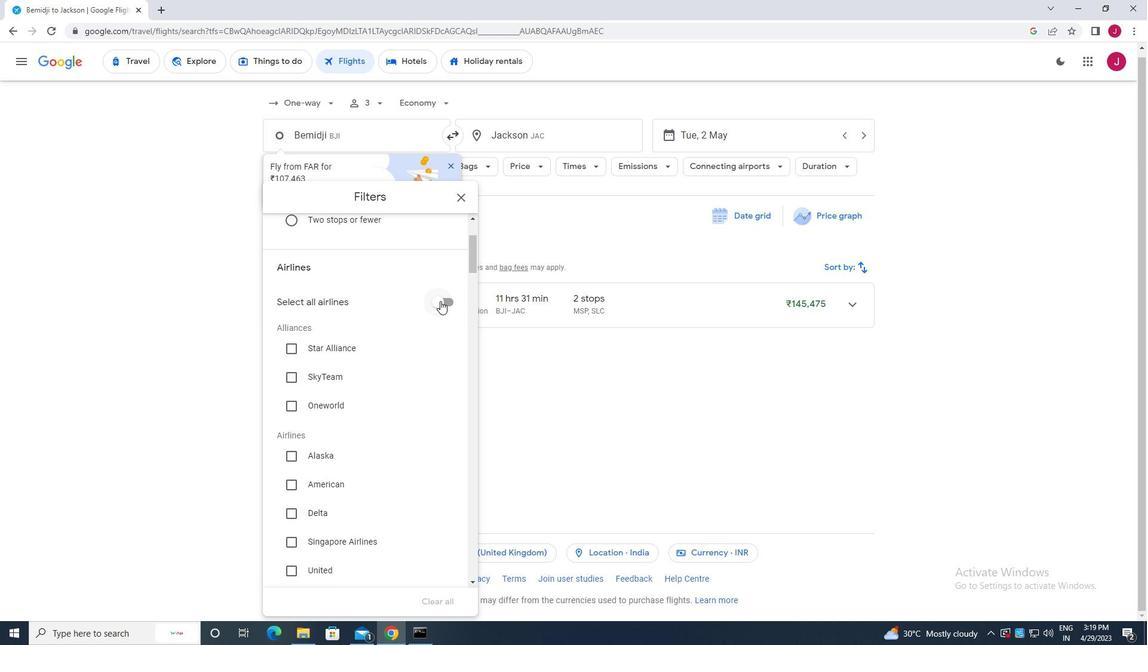 
Action: Mouse moved to (331, 468)
Screenshot: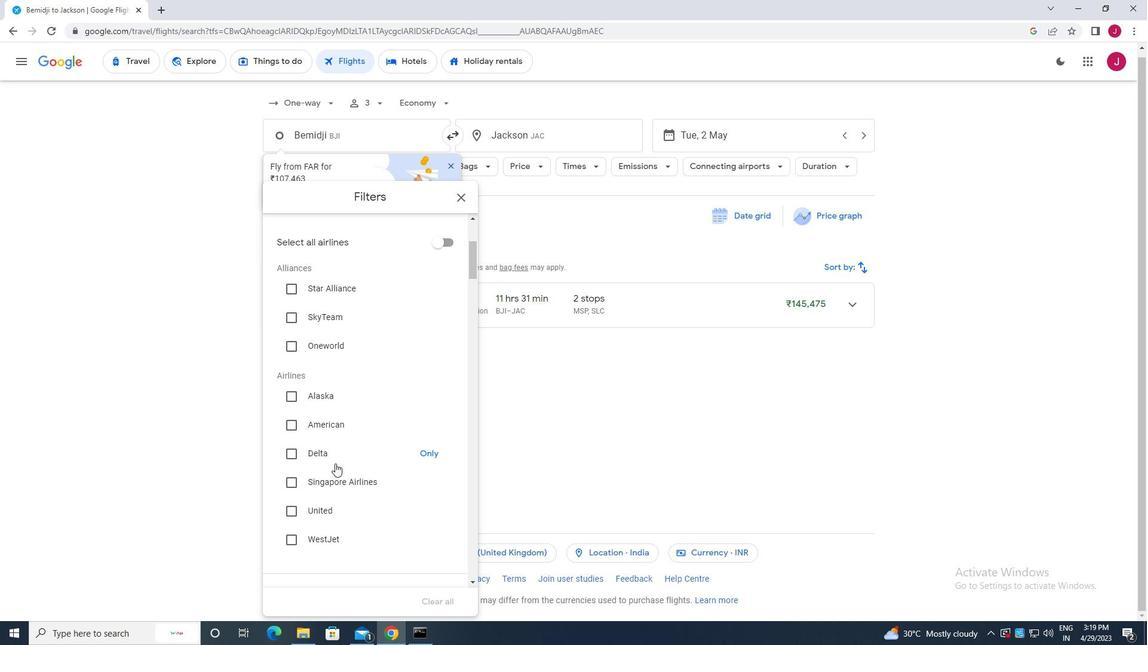 
Action: Mouse scrolled (331, 468) with delta (0, 0)
Screenshot: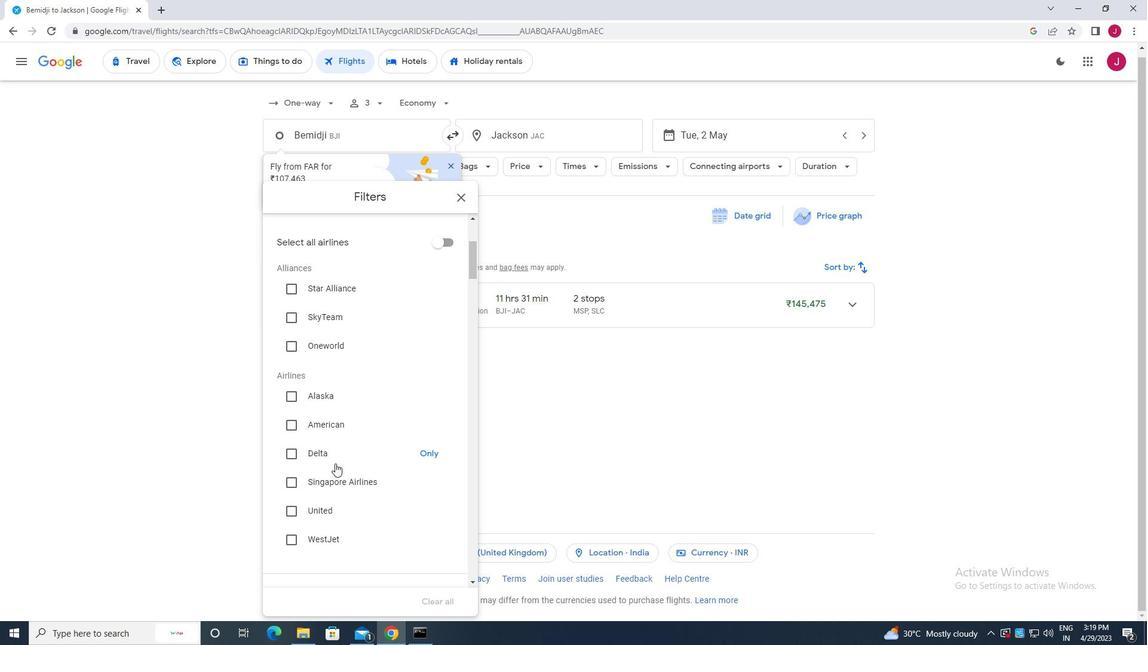 
Action: Mouse moved to (331, 468)
Screenshot: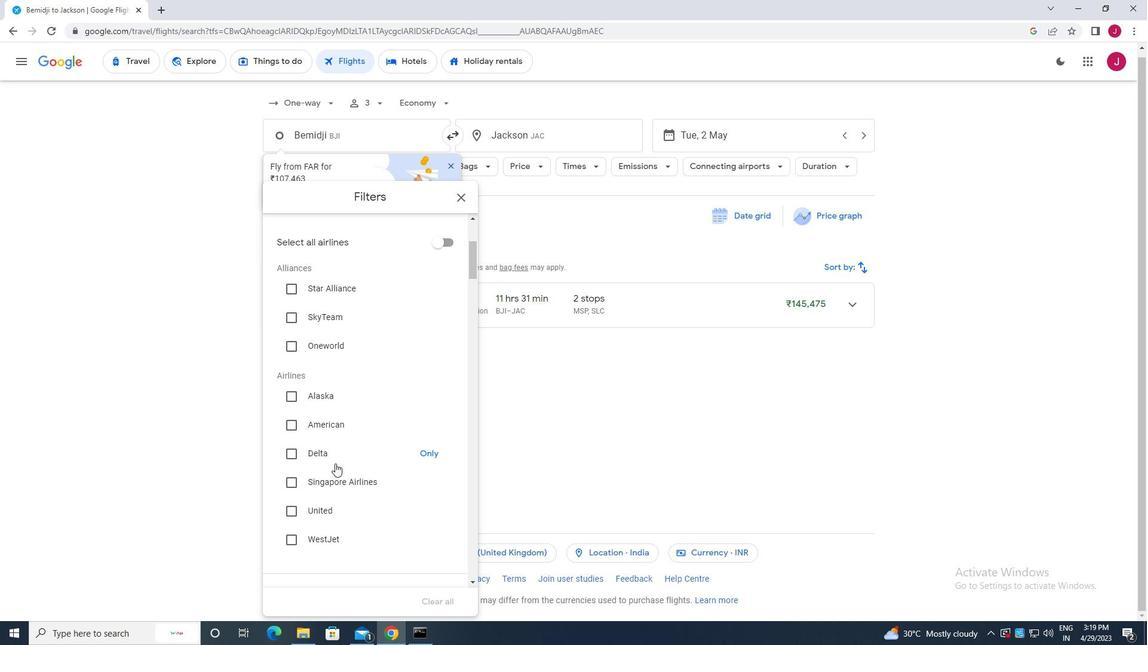 
Action: Mouse scrolled (331, 468) with delta (0, 0)
Screenshot: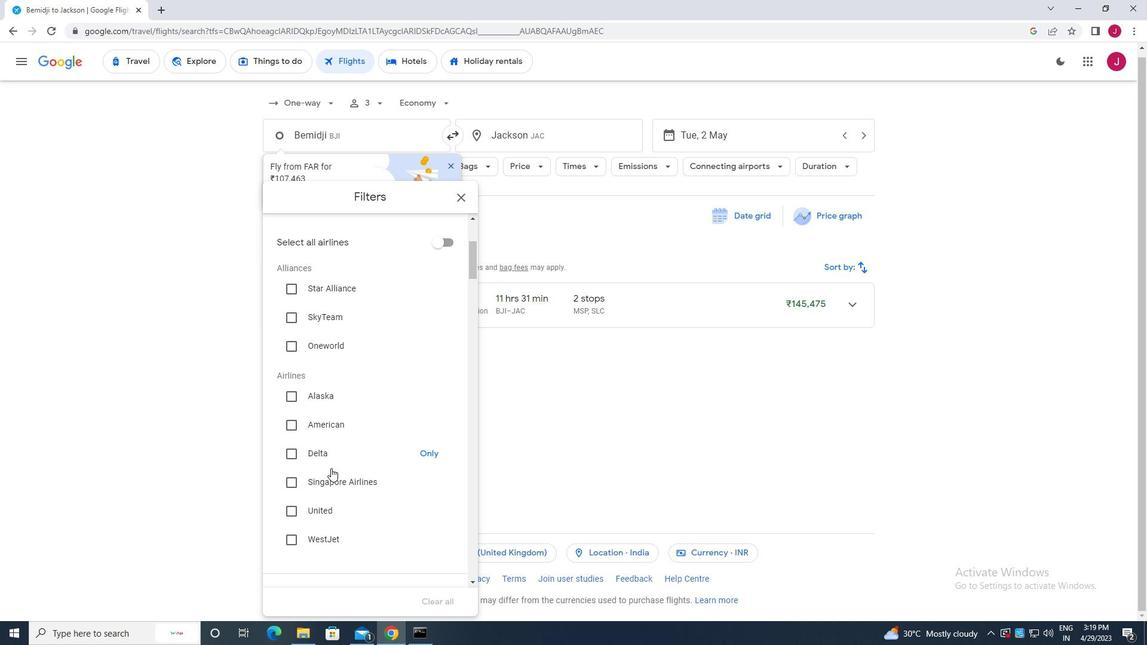 
Action: Mouse scrolled (331, 468) with delta (0, 0)
Screenshot: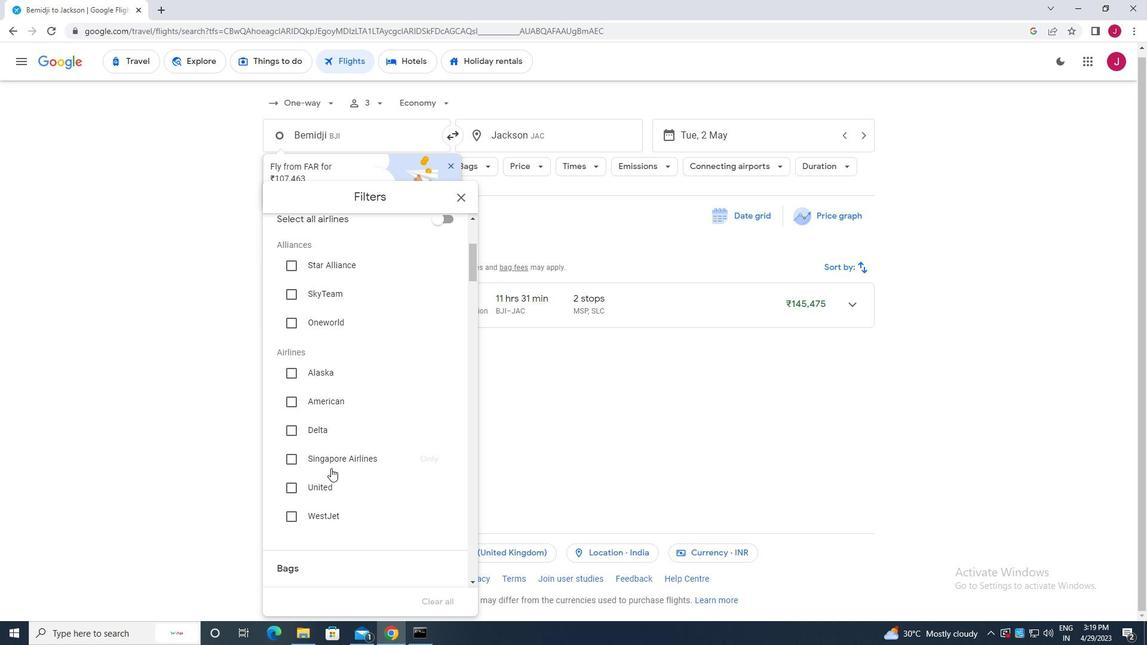 
Action: Mouse moved to (331, 460)
Screenshot: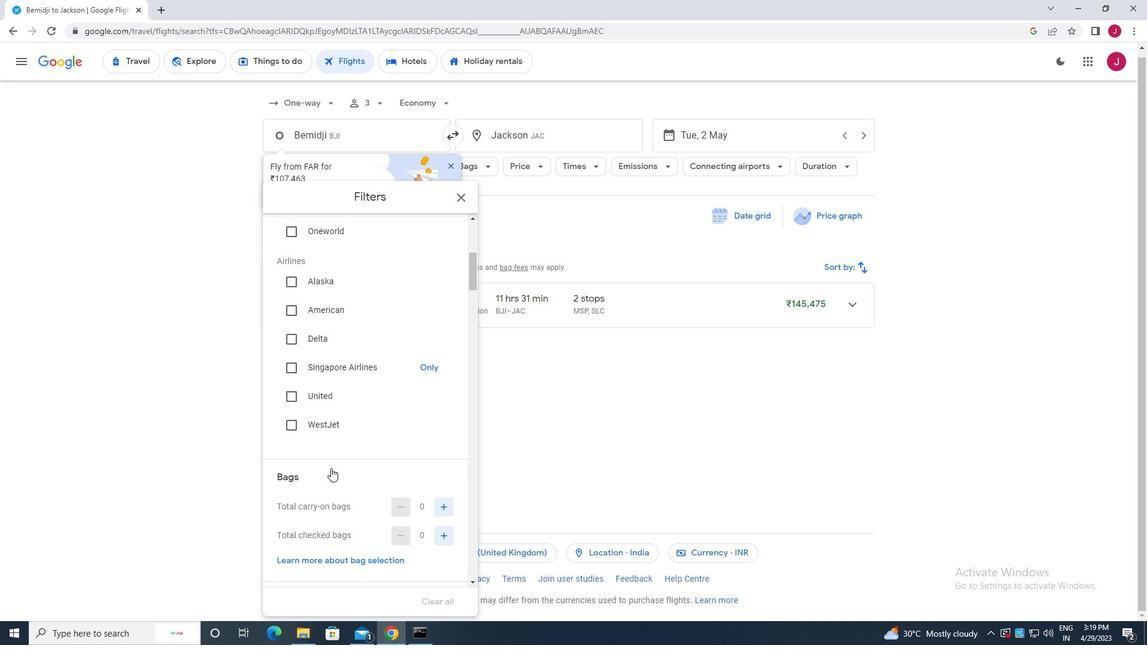 
Action: Mouse scrolled (331, 460) with delta (0, 0)
Screenshot: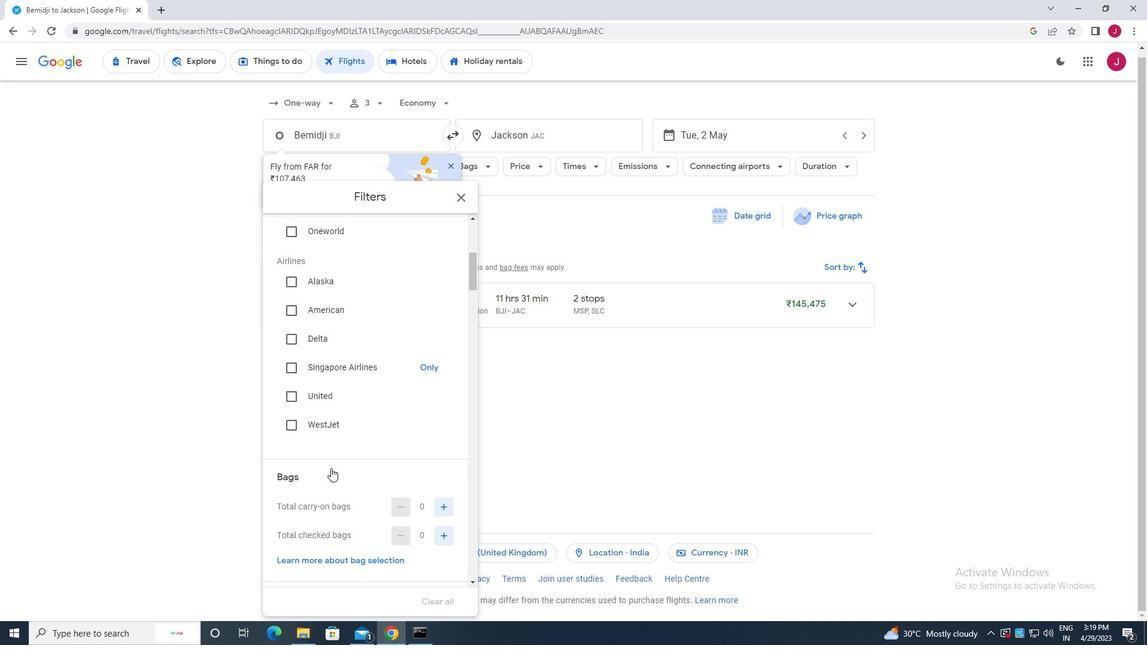 
Action: Mouse moved to (443, 412)
Screenshot: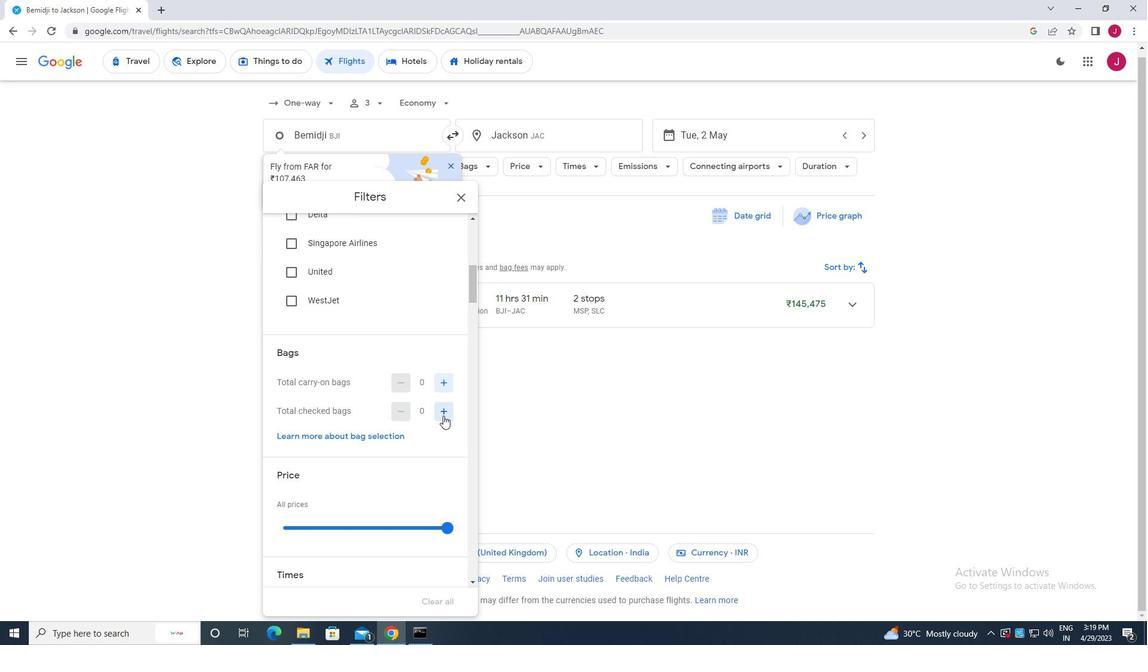 
Action: Mouse pressed left at (443, 412)
Screenshot: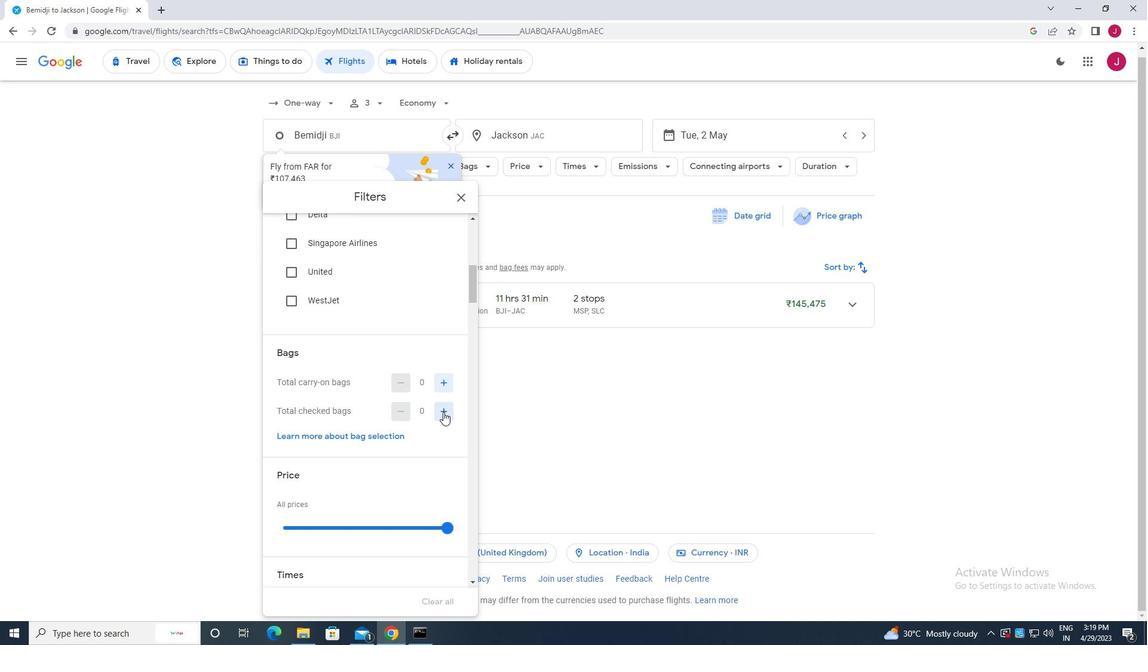 
Action: Mouse moved to (442, 412)
Screenshot: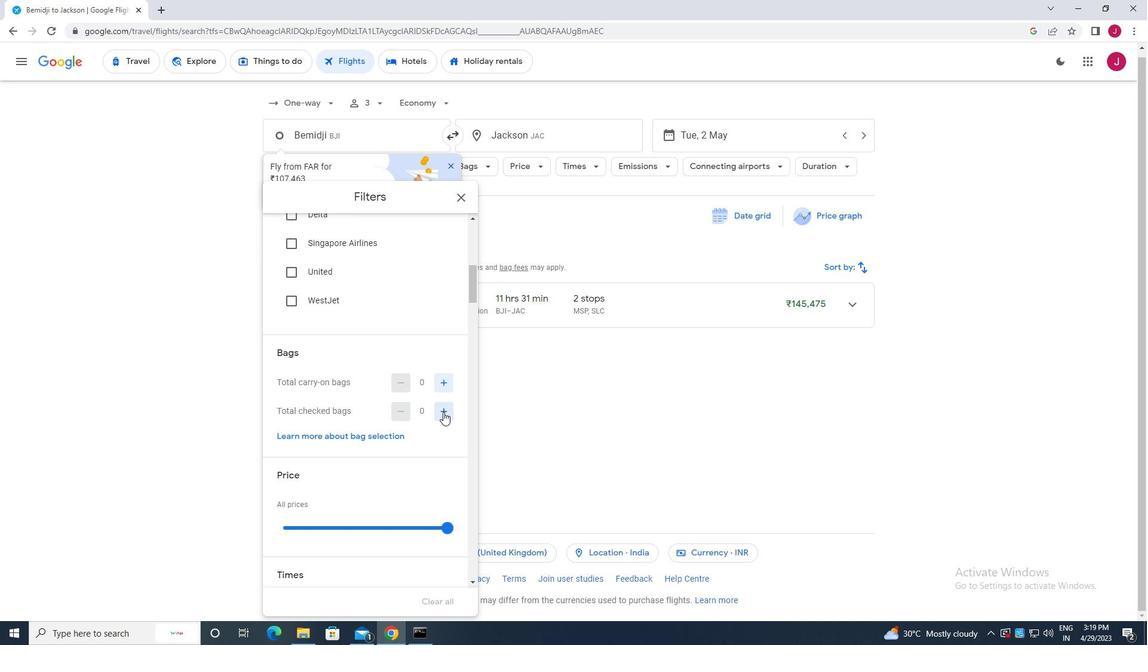 
Action: Mouse pressed left at (442, 412)
Screenshot: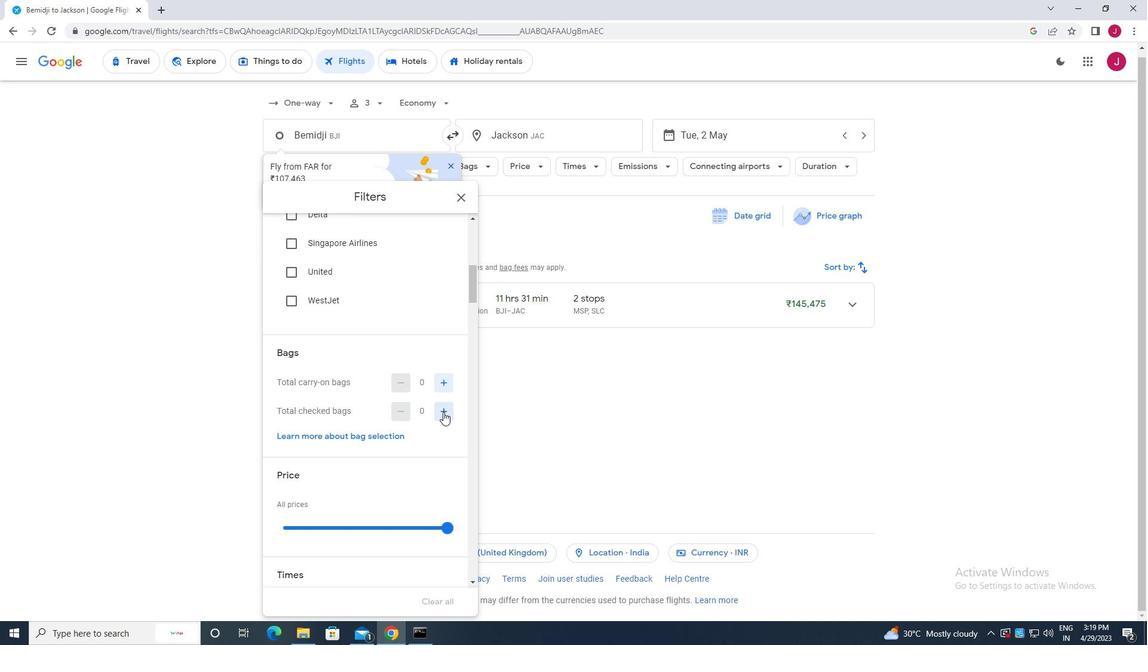 
Action: Mouse moved to (442, 413)
Screenshot: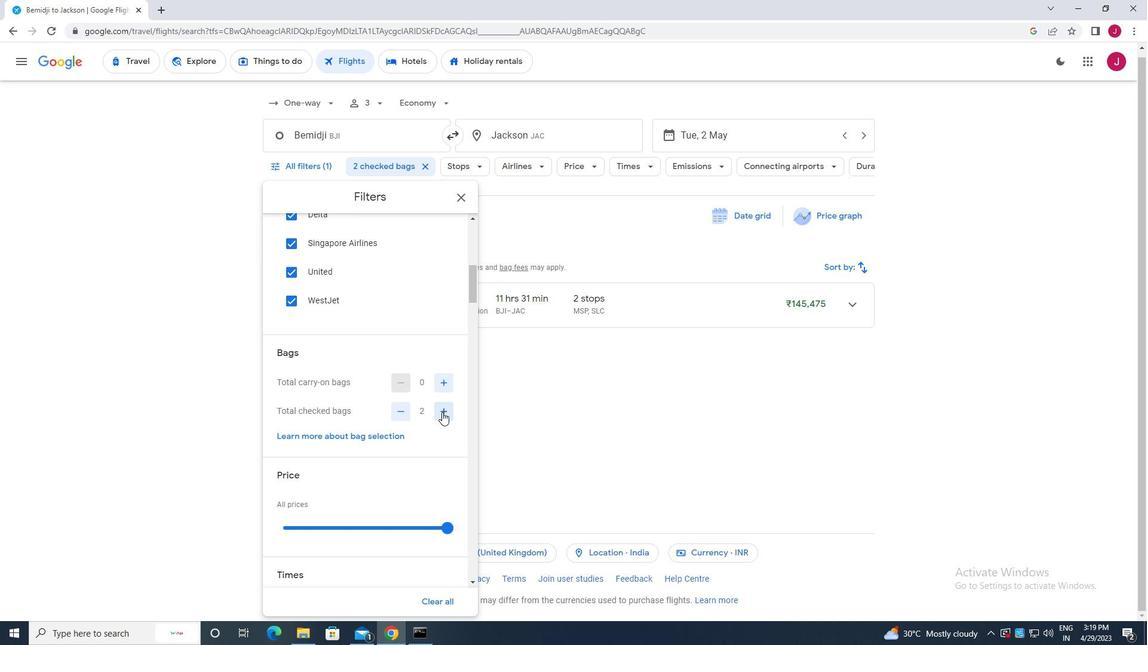 
Action: Mouse scrolled (442, 412) with delta (0, 0)
Screenshot: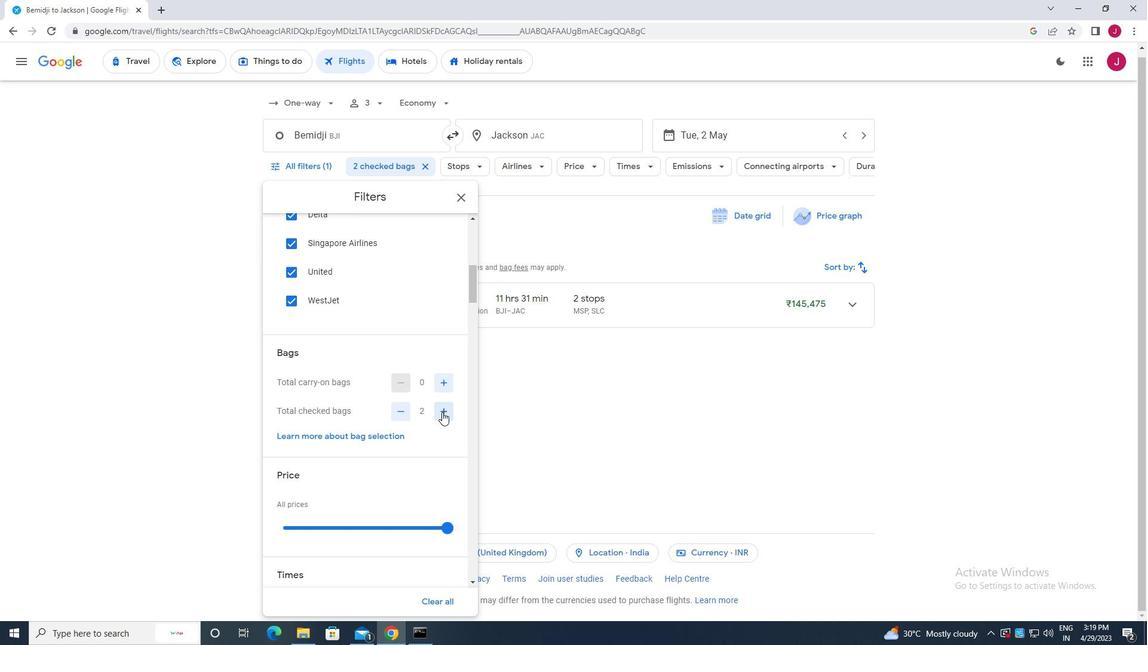 
Action: Mouse moved to (442, 413)
Screenshot: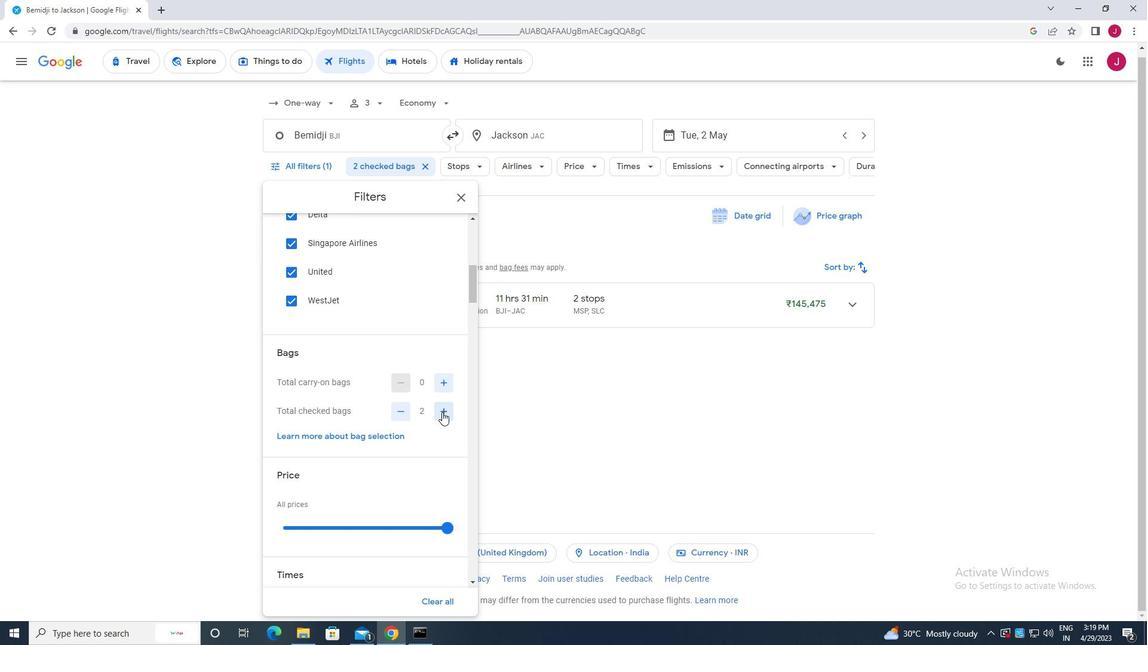 
Action: Mouse scrolled (442, 412) with delta (0, 0)
Screenshot: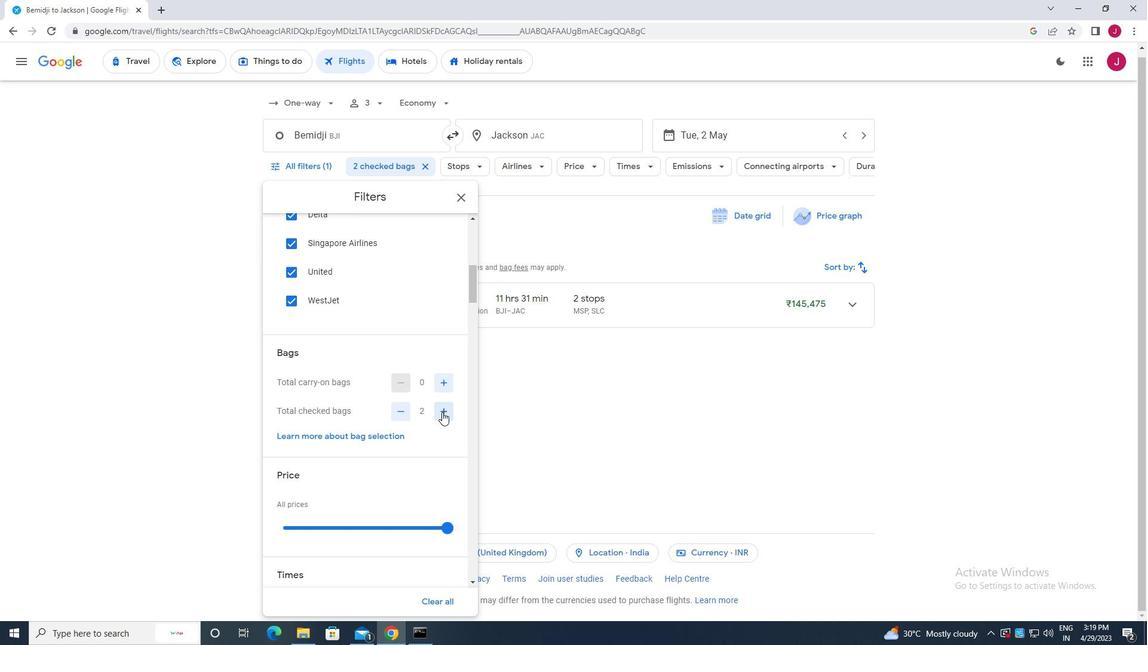 
Action: Mouse moved to (445, 411)
Screenshot: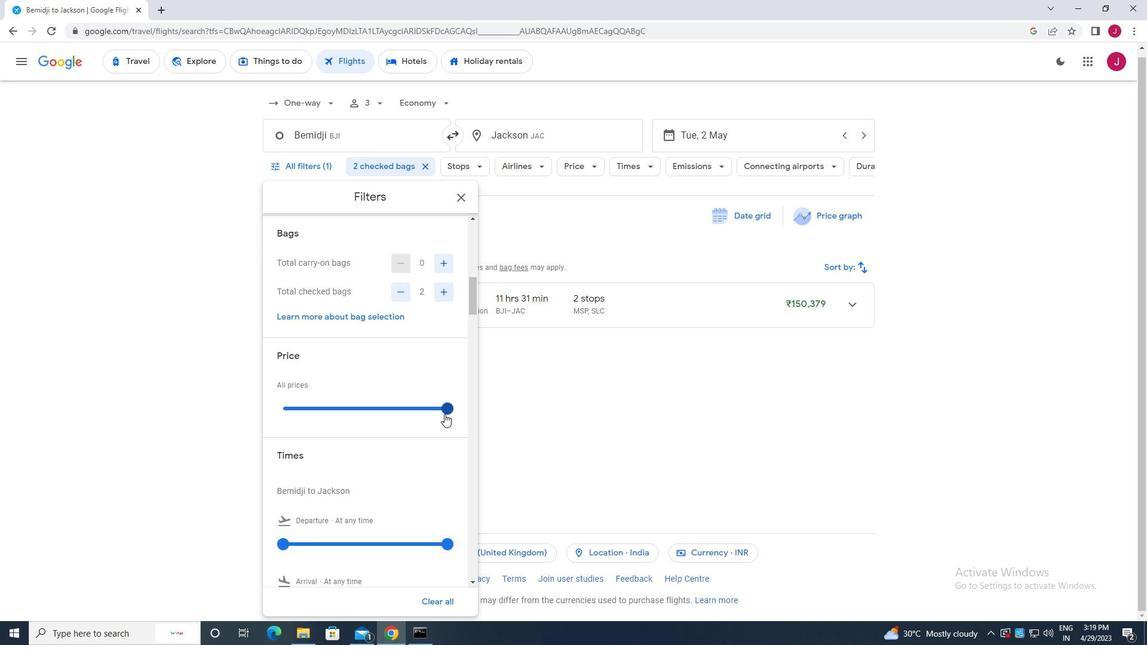 
Action: Mouse pressed left at (445, 411)
Screenshot: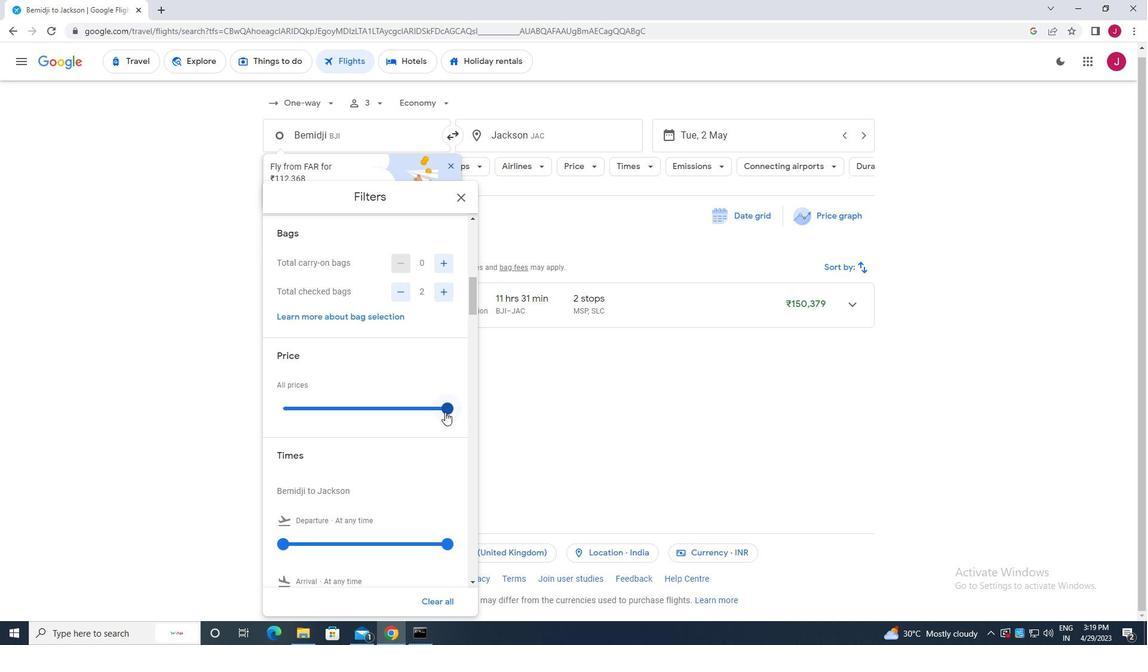 
Action: Mouse moved to (282, 410)
Screenshot: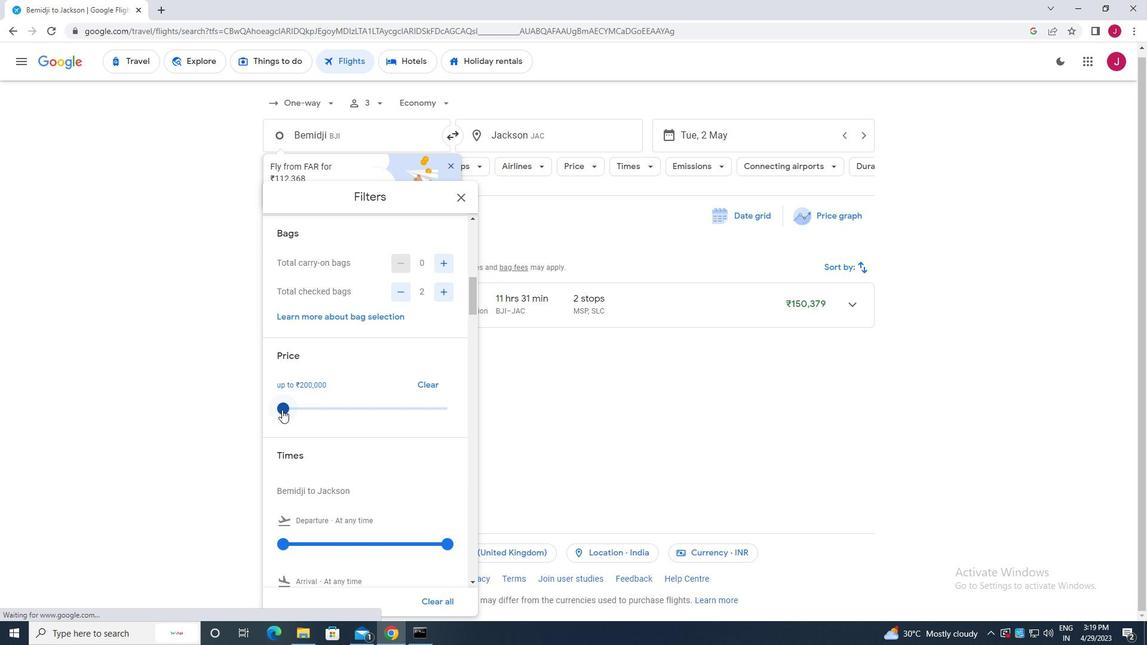 
Action: Mouse pressed left at (282, 410)
Screenshot: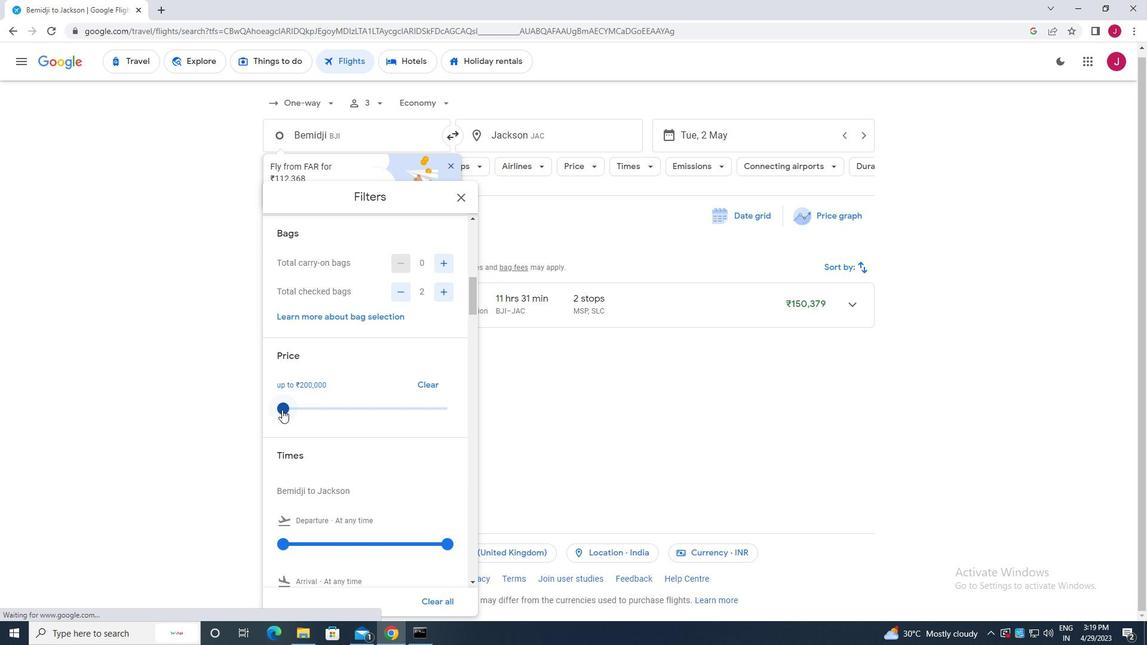 
Action: Mouse moved to (343, 404)
Screenshot: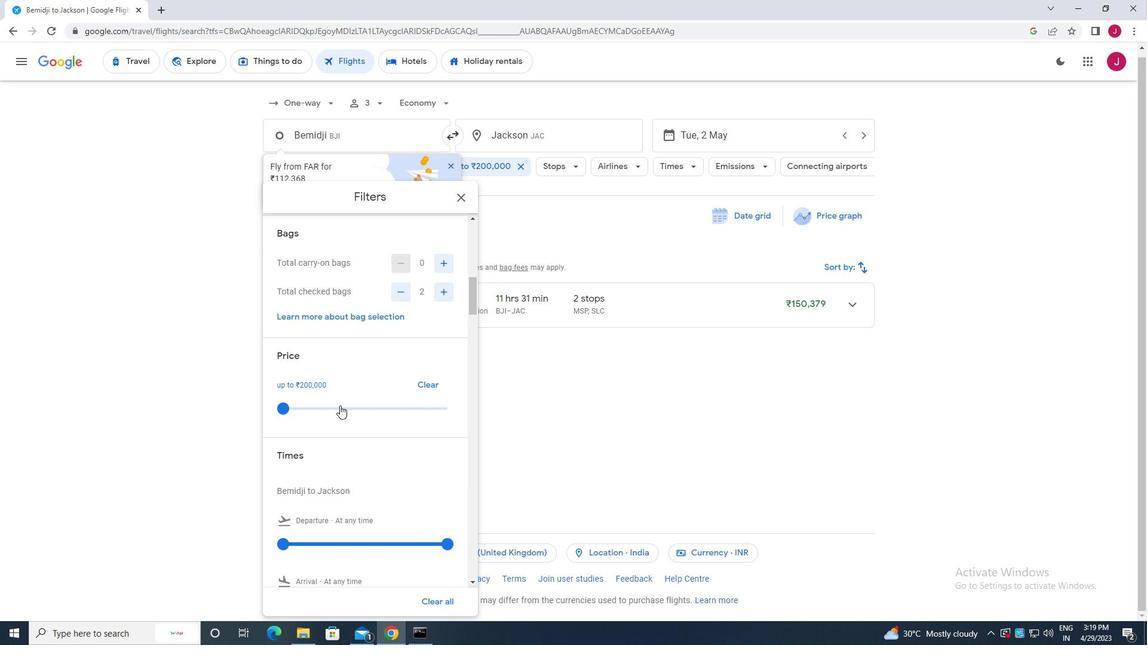 
Action: Mouse scrolled (343, 404) with delta (0, 0)
Screenshot: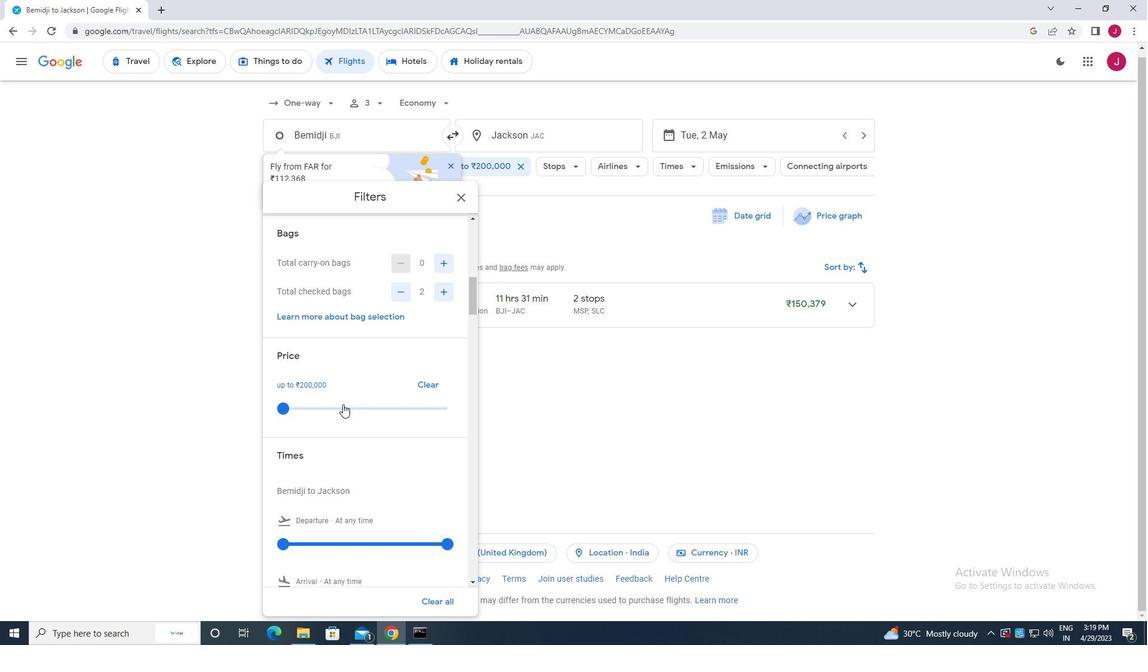 
Action: Mouse moved to (346, 405)
Screenshot: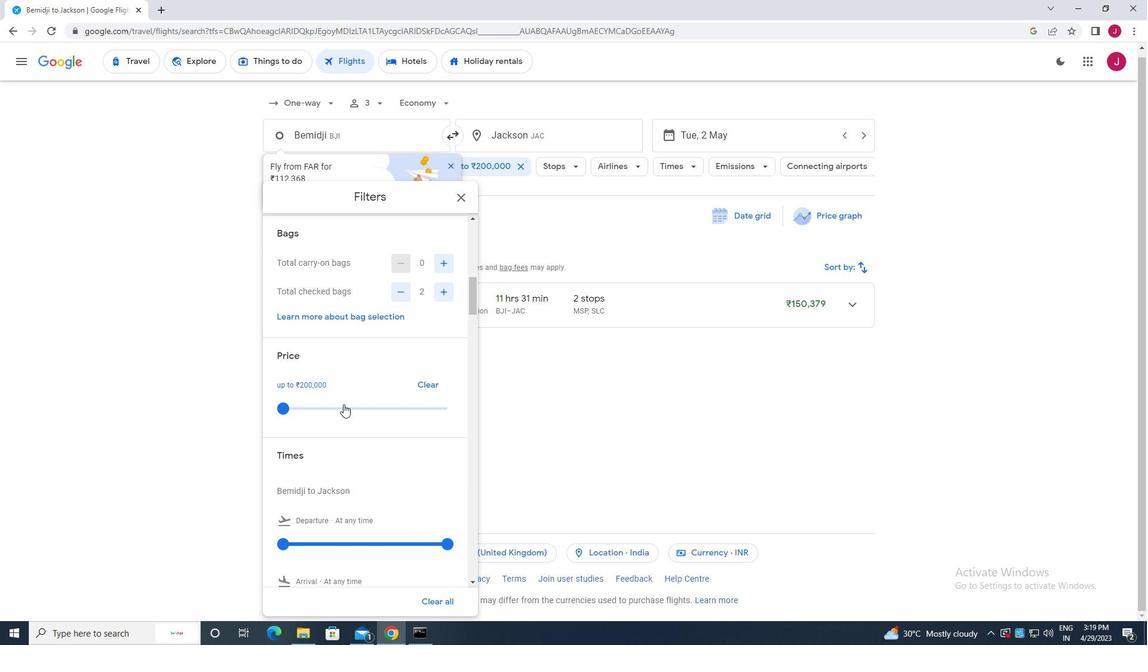 
Action: Mouse scrolled (346, 404) with delta (0, 0)
Screenshot: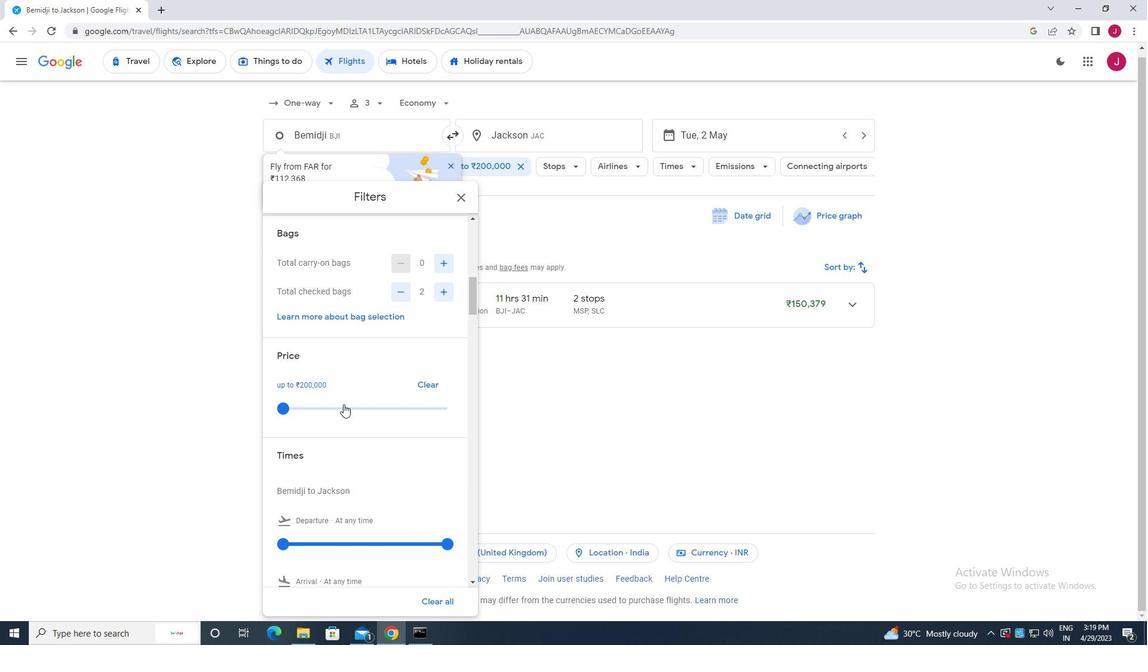 
Action: Mouse moved to (347, 406)
Screenshot: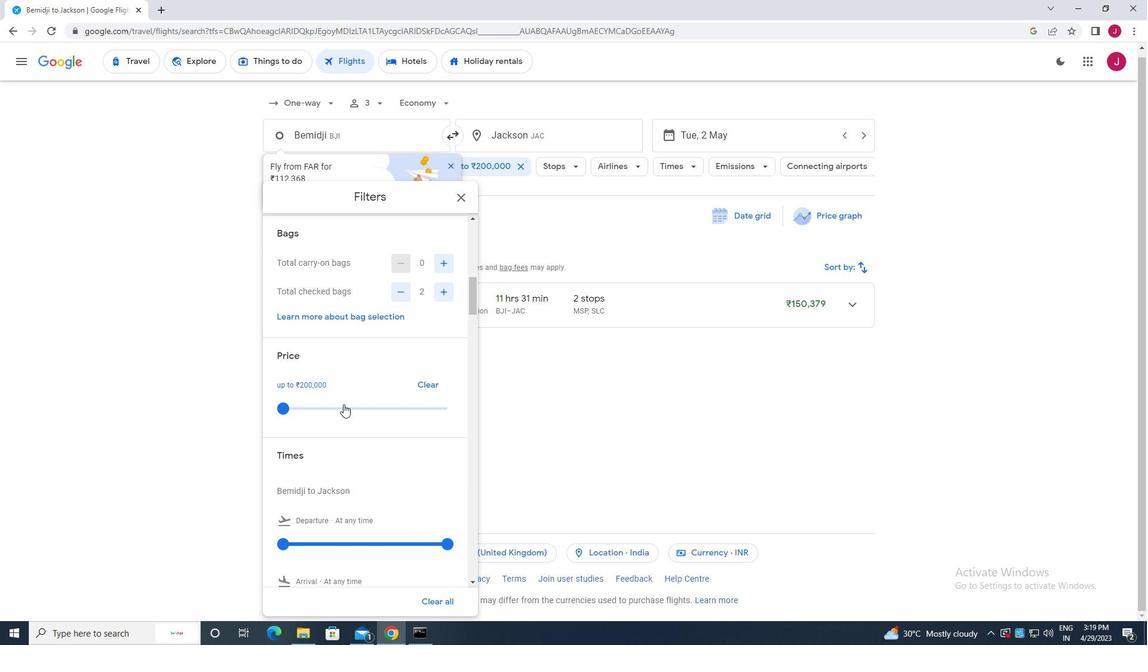 
Action: Mouse scrolled (347, 405) with delta (0, 0)
Screenshot: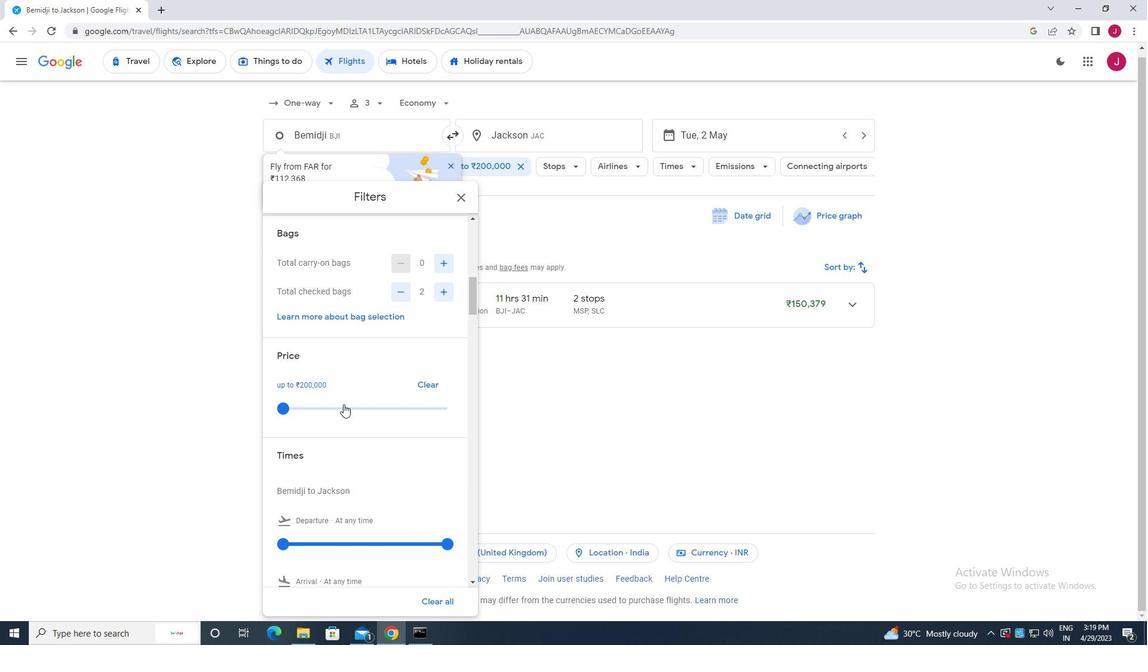 
Action: Mouse moved to (285, 367)
Screenshot: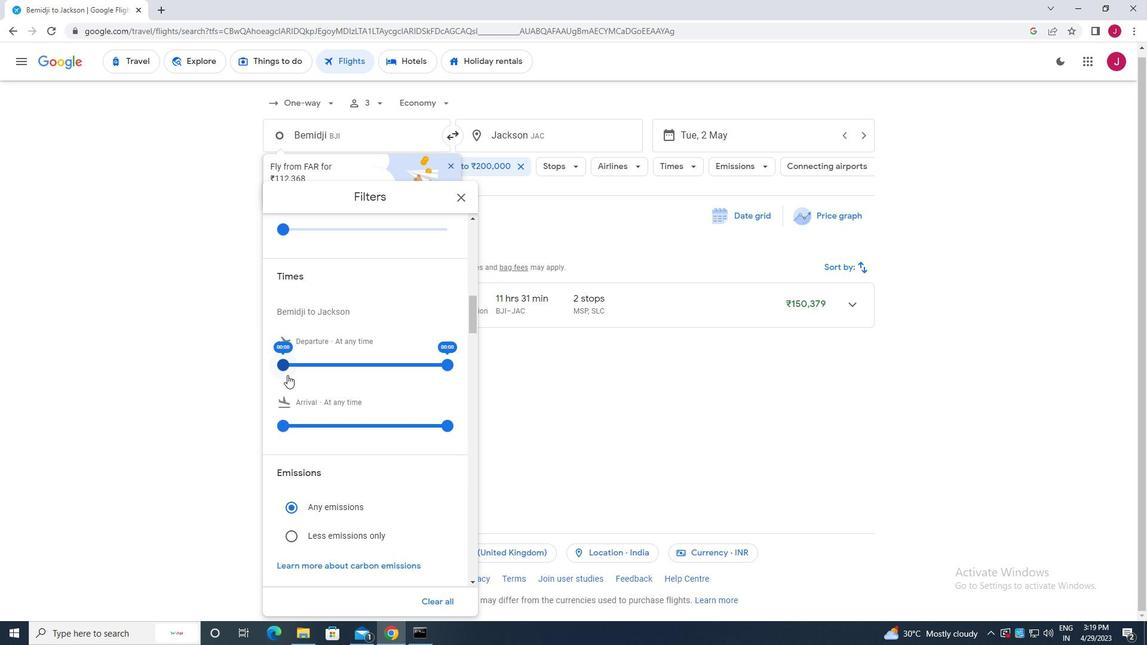 
Action: Mouse pressed left at (285, 367)
Screenshot: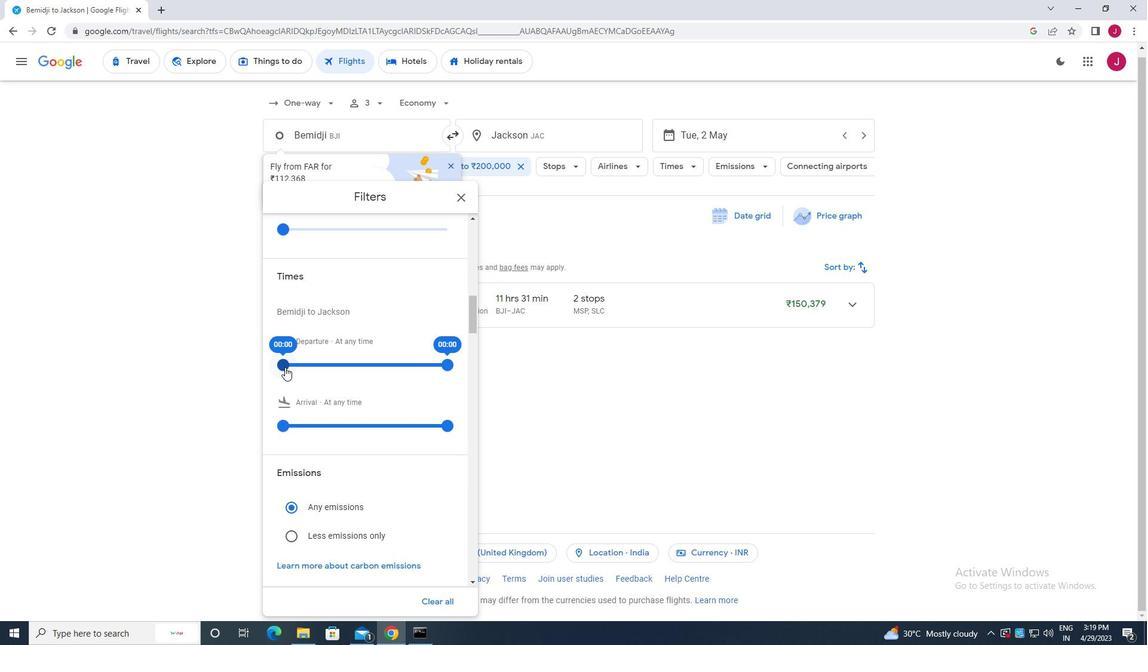 
Action: Mouse moved to (417, 362)
Screenshot: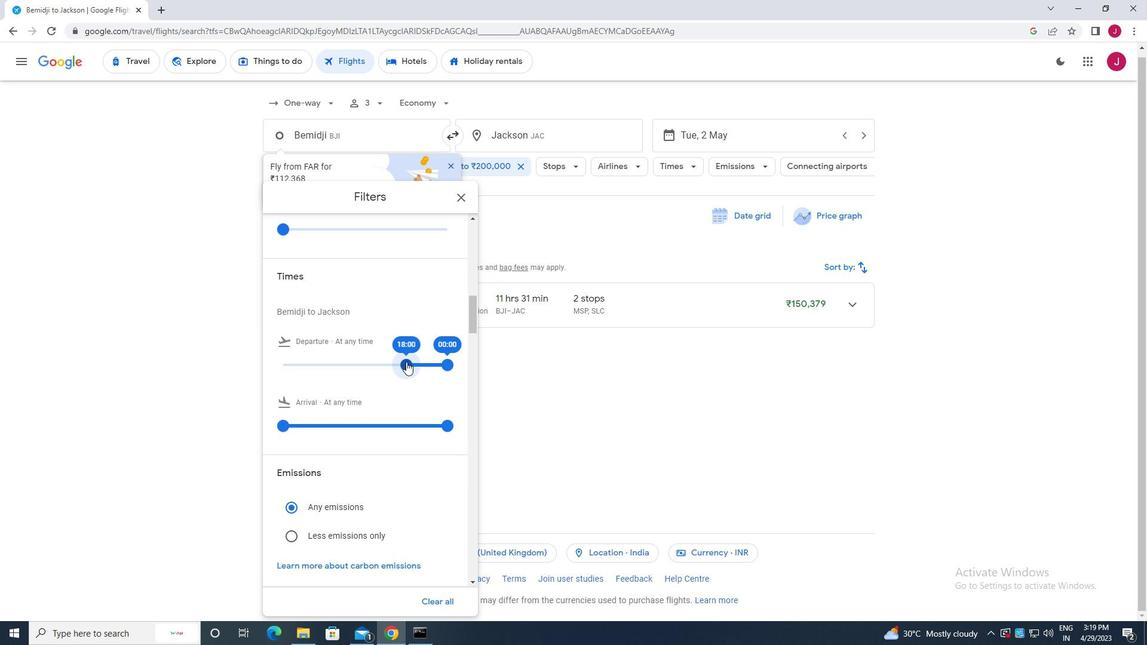 
Action: Mouse pressed left at (417, 362)
Screenshot: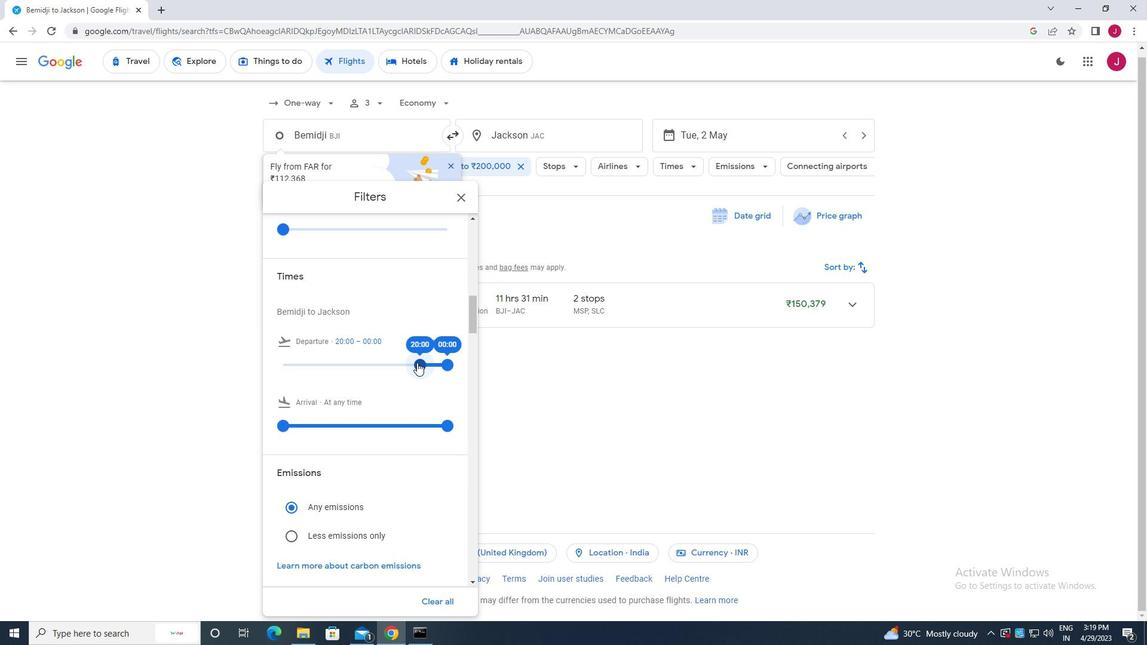 
Action: Mouse moved to (446, 365)
Screenshot: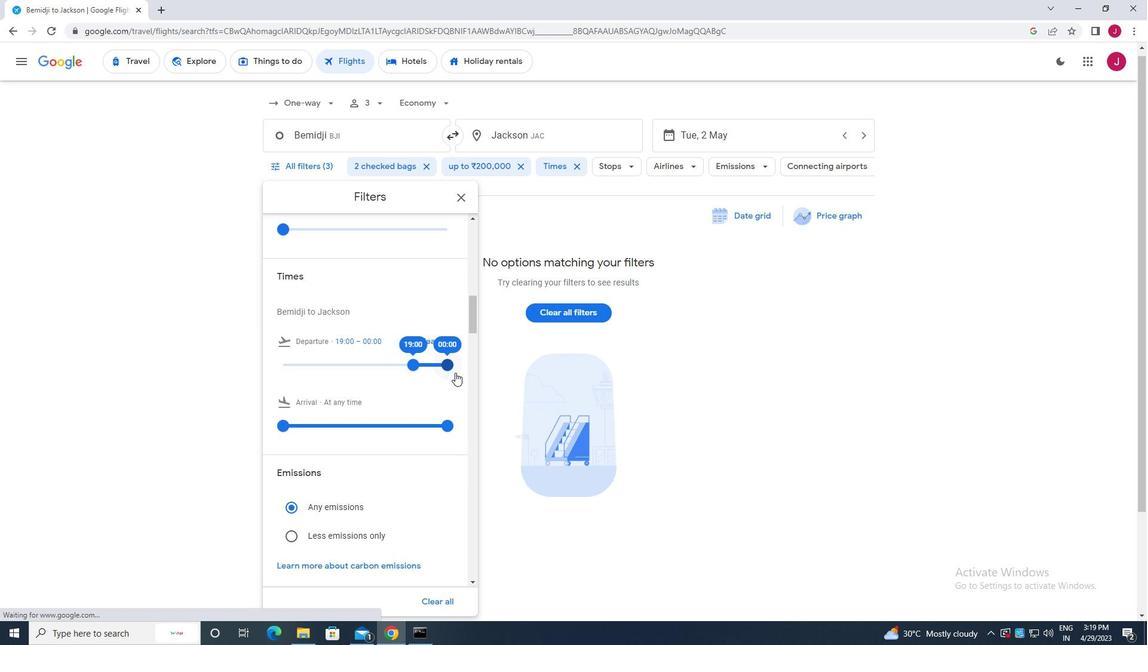 
Action: Mouse pressed left at (446, 365)
Screenshot: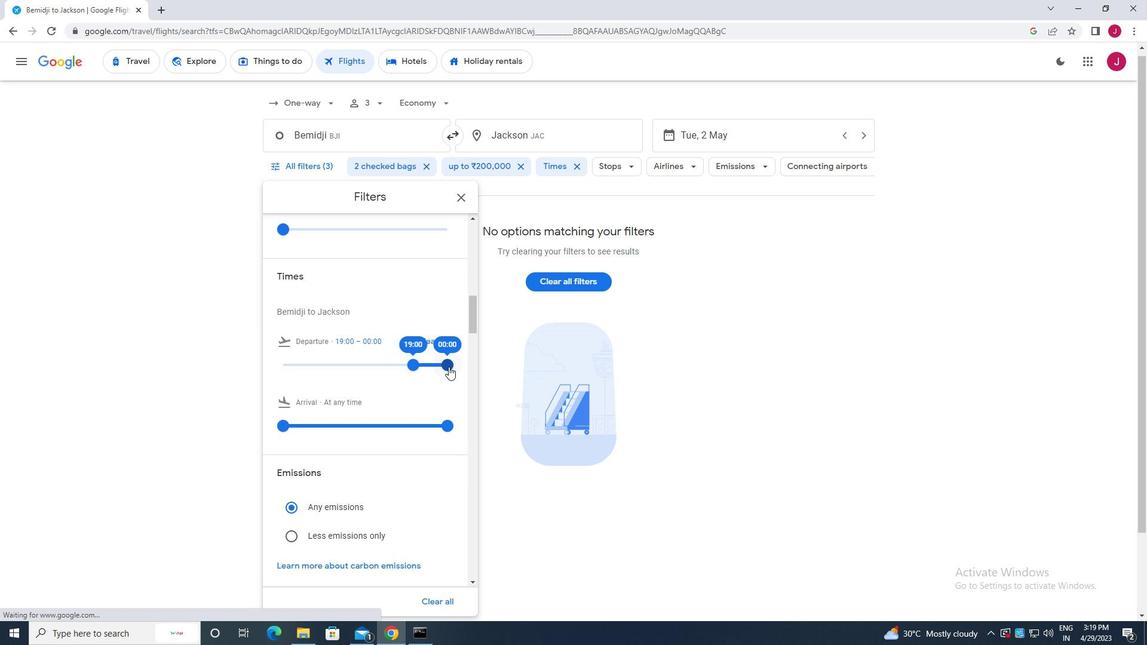 
Action: Mouse moved to (461, 198)
Screenshot: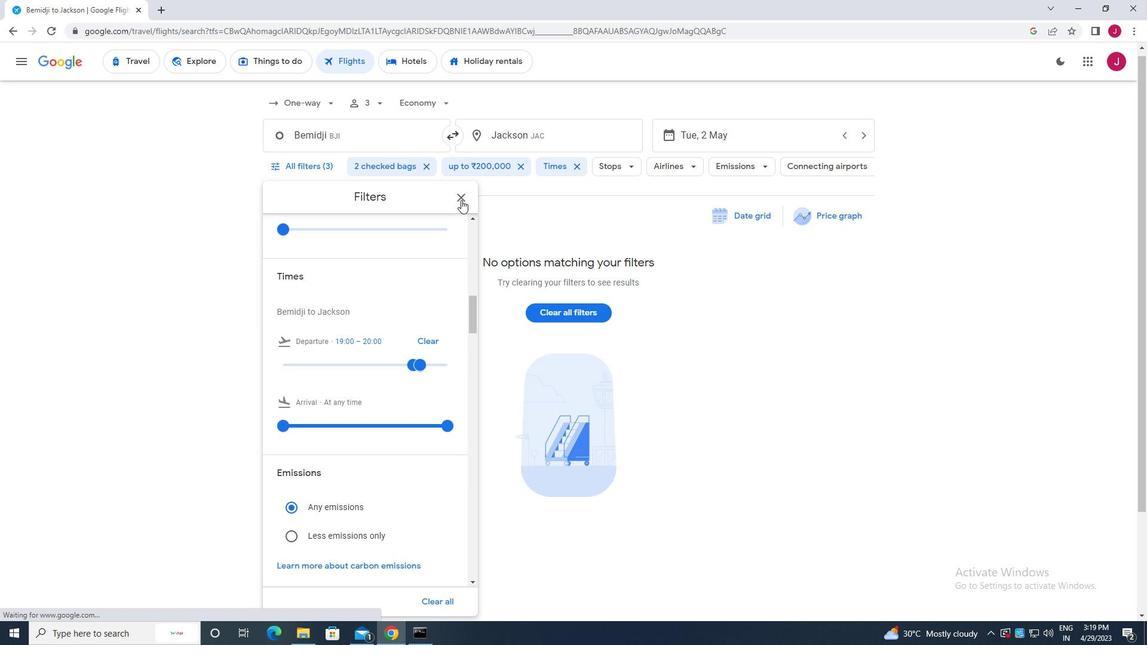 
Action: Mouse pressed left at (461, 198)
Screenshot: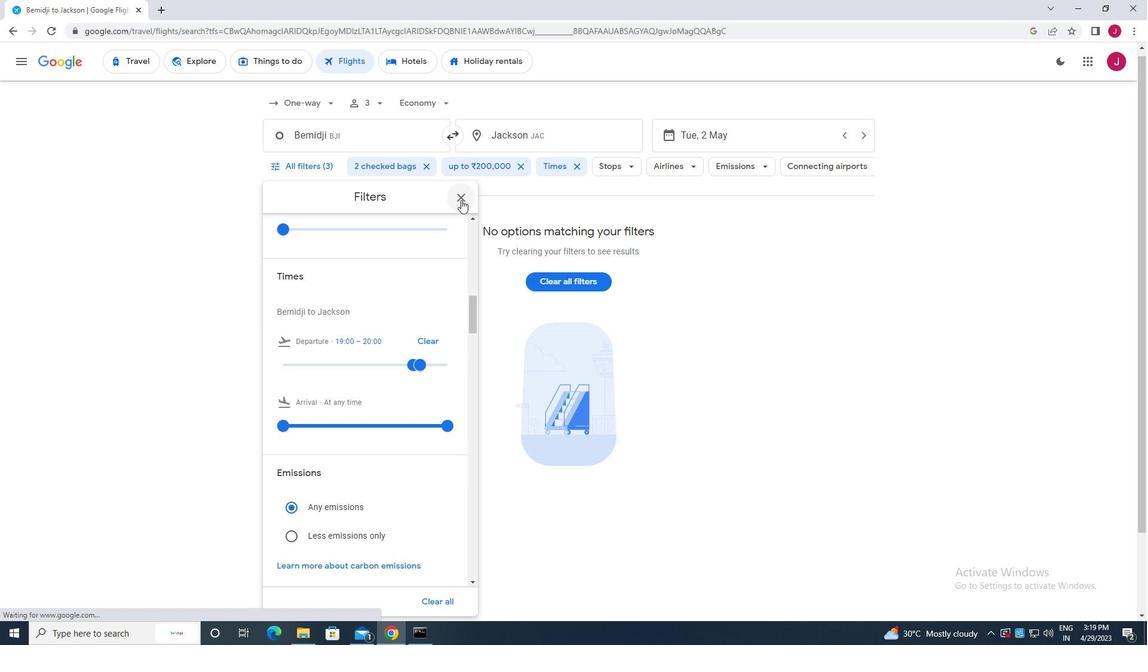 
Action: Mouse moved to (460, 198)
Screenshot: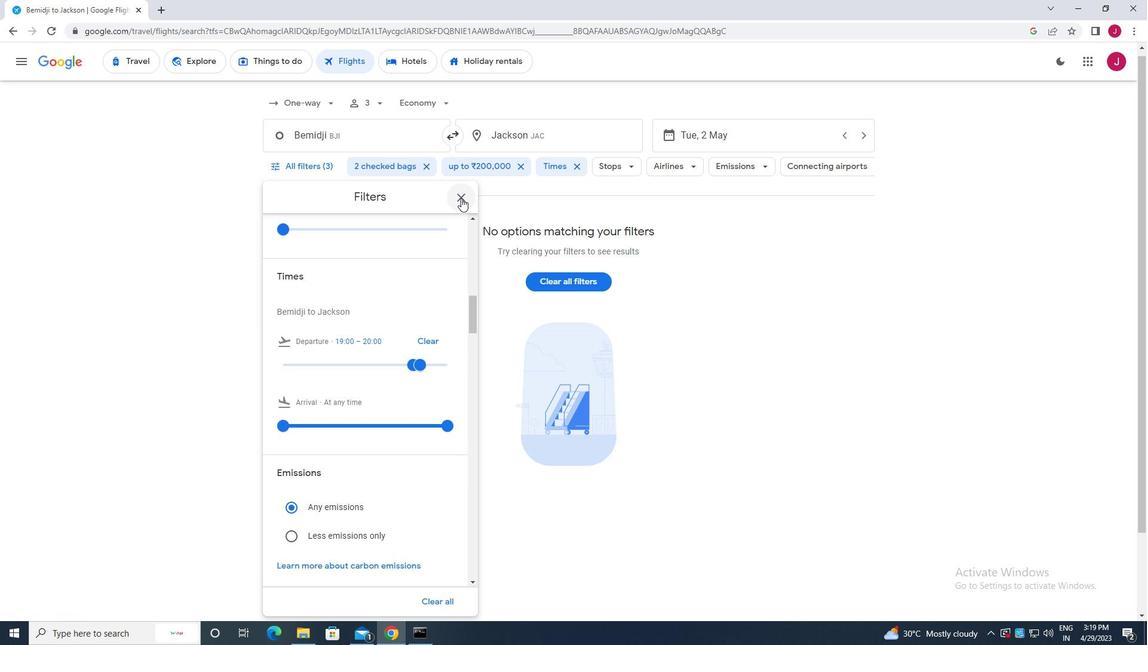 
